Task: Find a flat in Granite City, United States, for 2 adults from 9th to 17th June, with a price range of ₹7000 to ₹12000, 1 bedroom, 2 beds, 1 bathroom, and English-speaking host.
Action: Mouse pressed left at (509, 128)
Screenshot: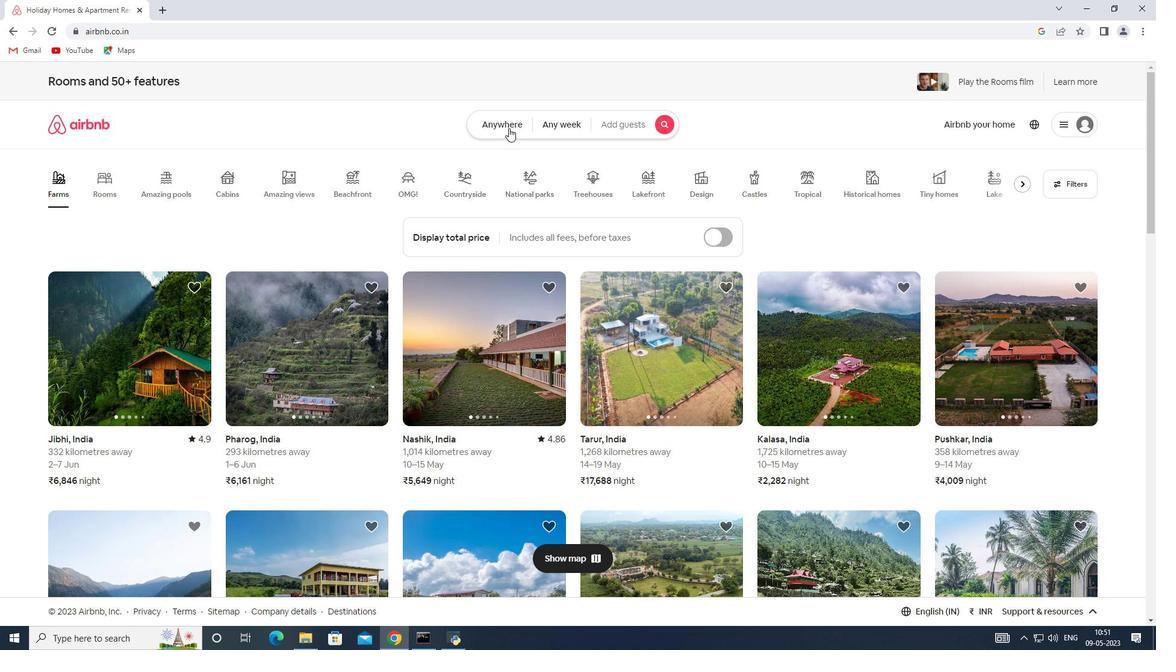 
Action: Mouse moved to (403, 164)
Screenshot: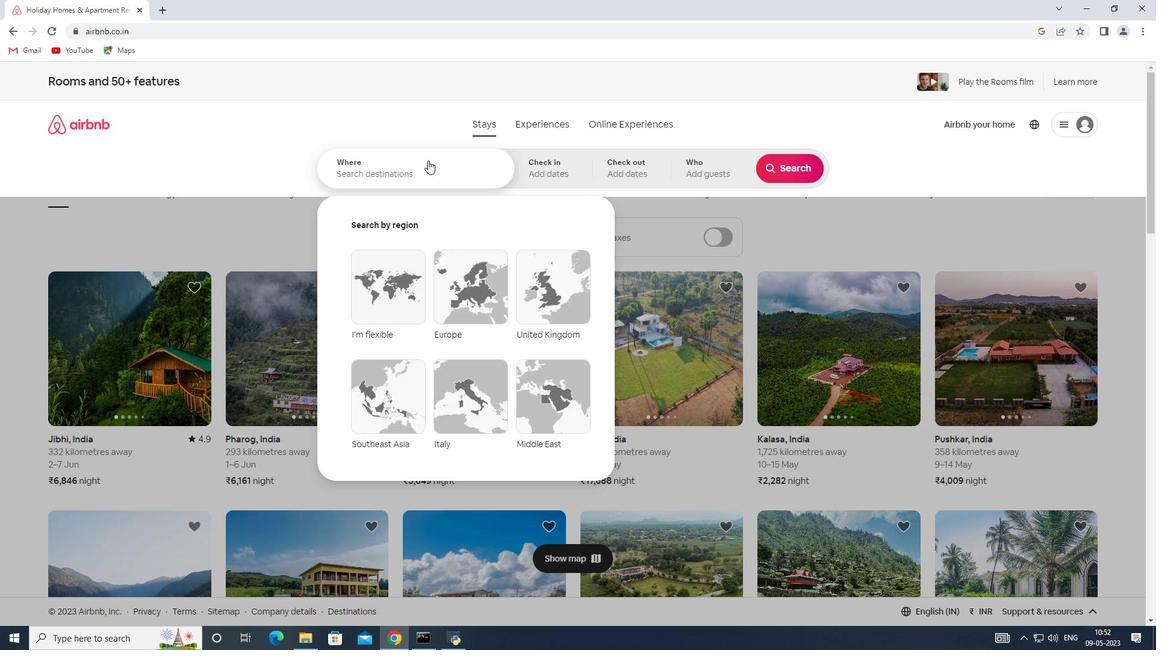 
Action: Mouse pressed left at (403, 164)
Screenshot: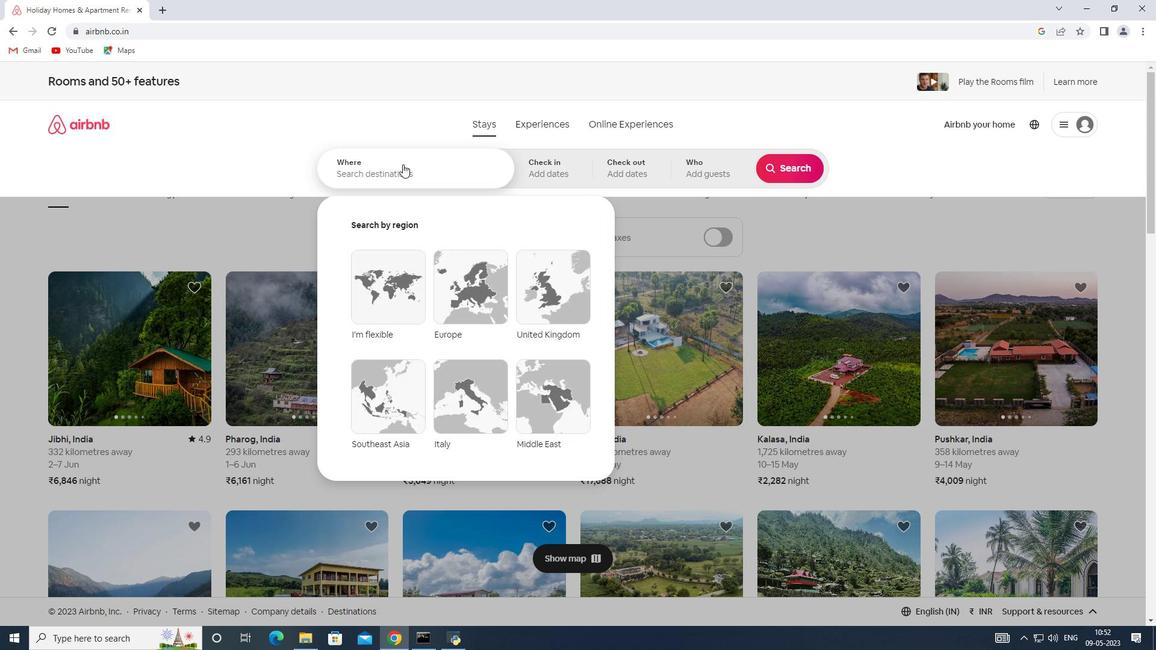 
Action: Key pressed <Key.shift><Key.shift><Key.shift>Granite<Key.space><Key.shift>City,<Key.shift>United<Key.space><Key.shift>States
Screenshot: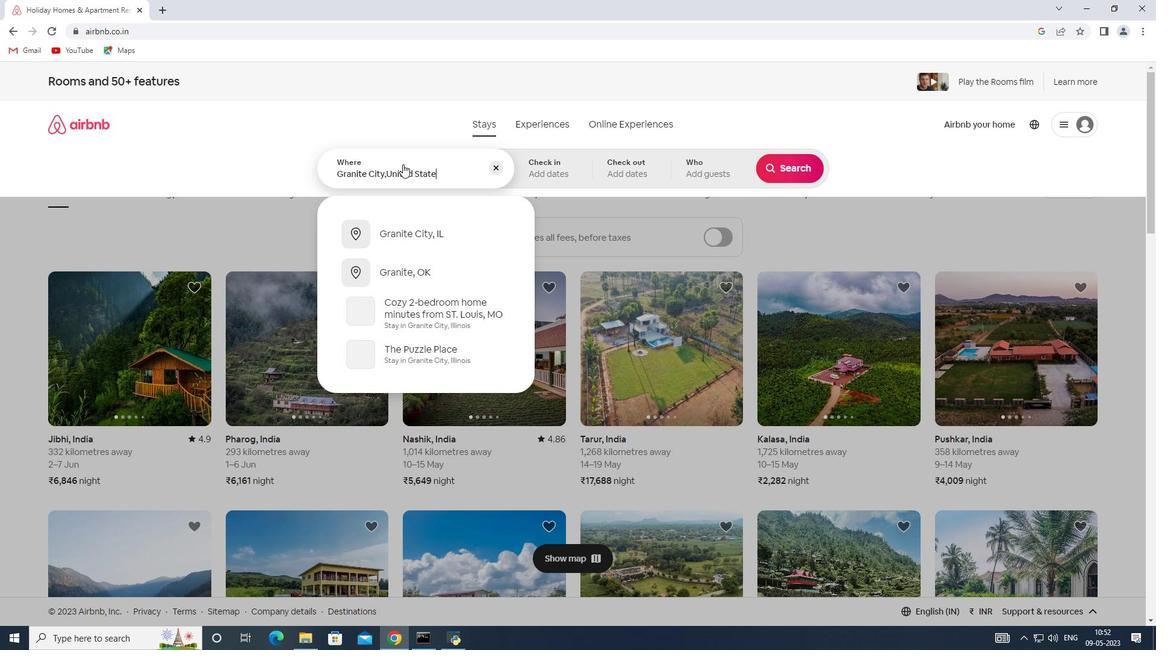 
Action: Mouse moved to (550, 166)
Screenshot: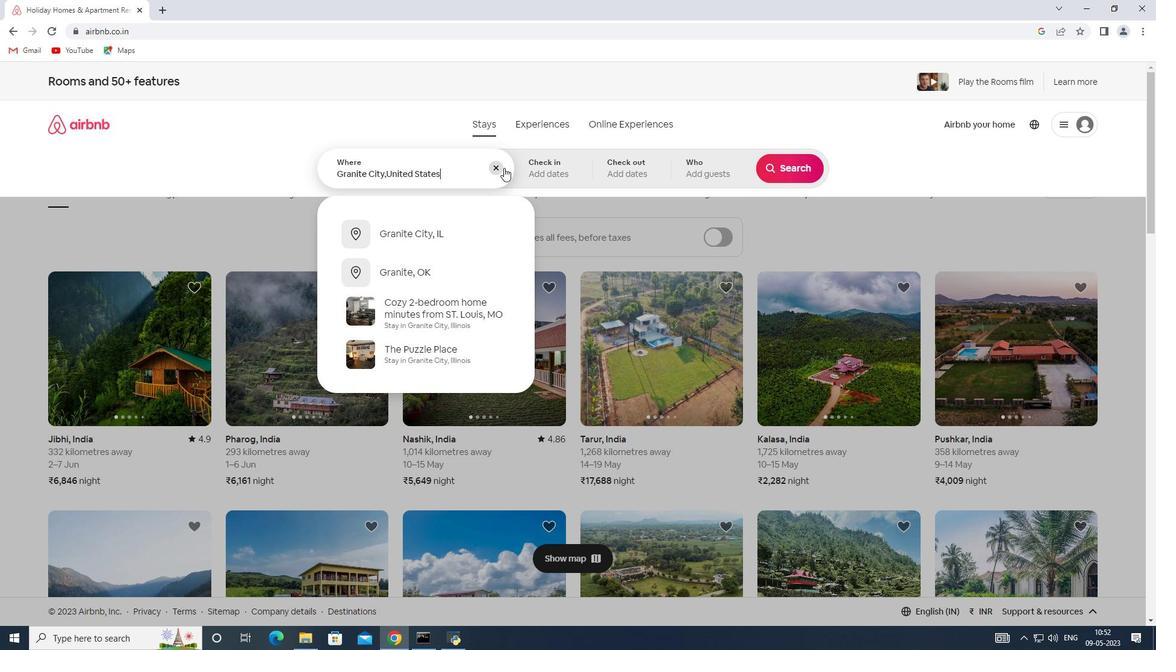 
Action: Mouse pressed left at (550, 166)
Screenshot: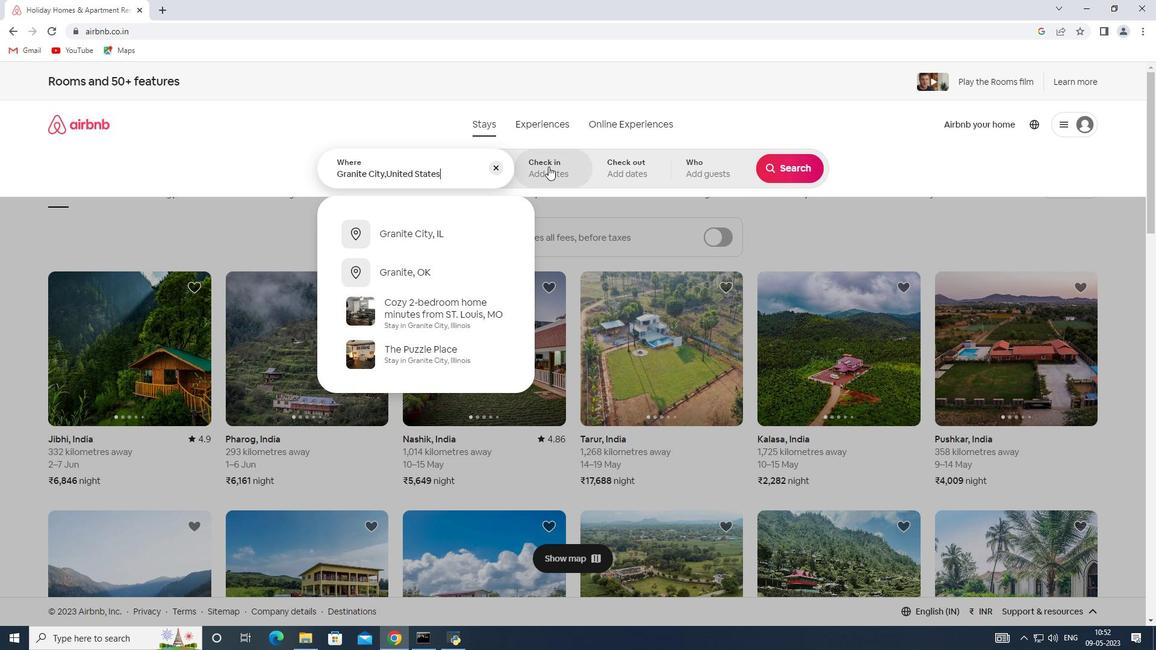 
Action: Mouse moved to (750, 345)
Screenshot: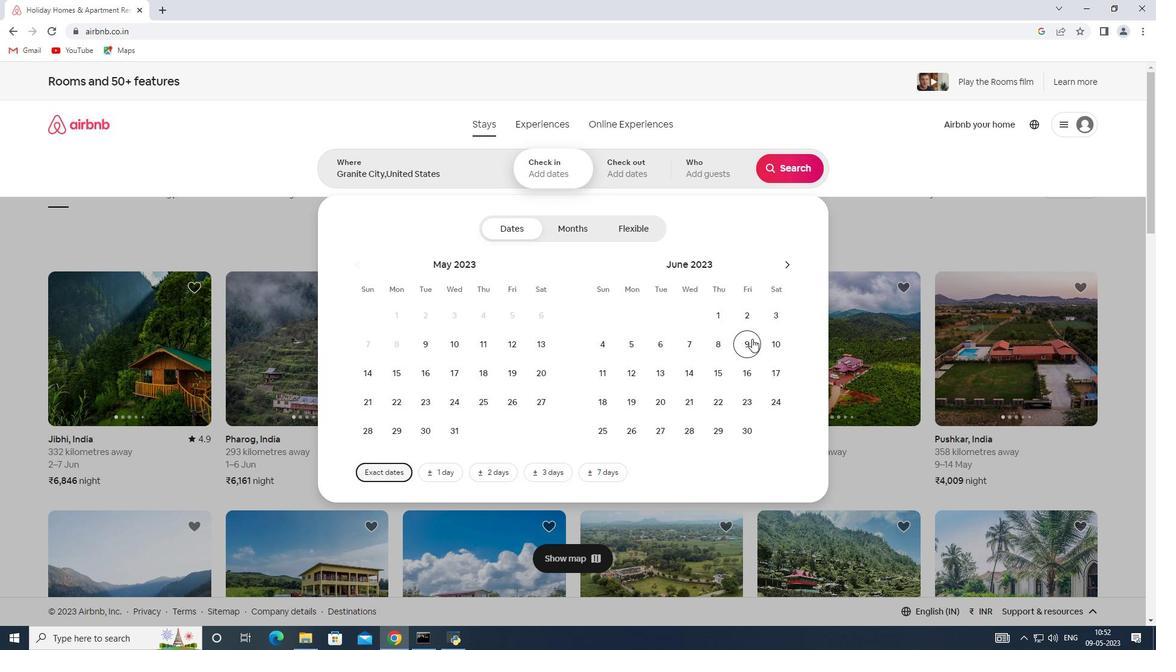 
Action: Mouse pressed left at (750, 345)
Screenshot: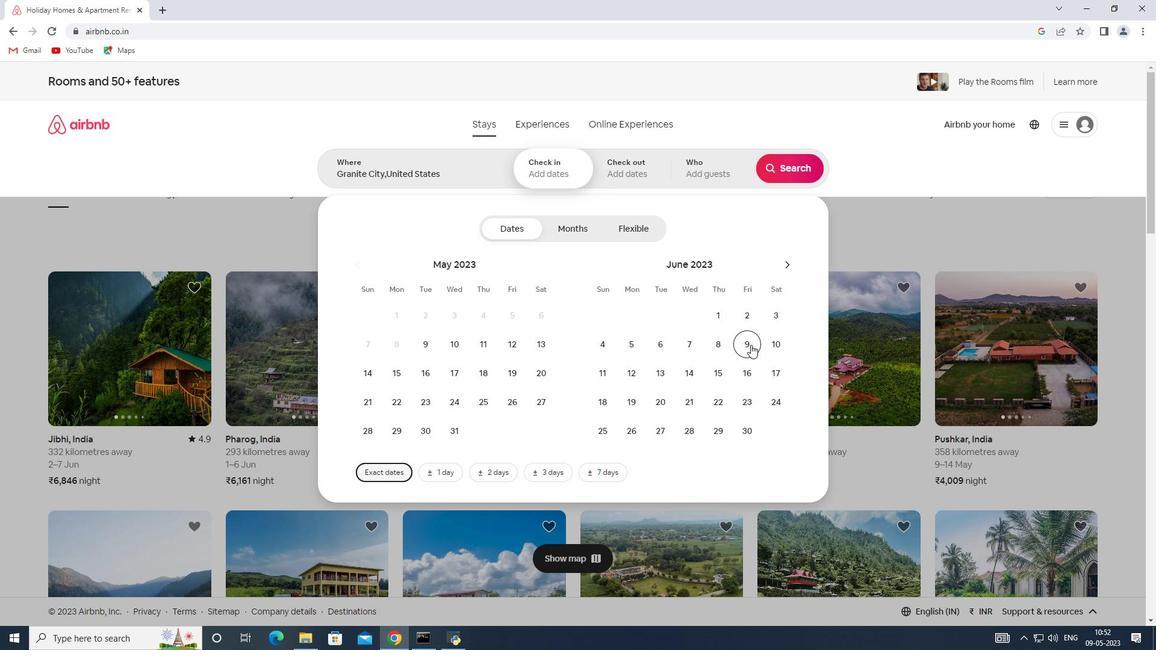 
Action: Mouse moved to (773, 366)
Screenshot: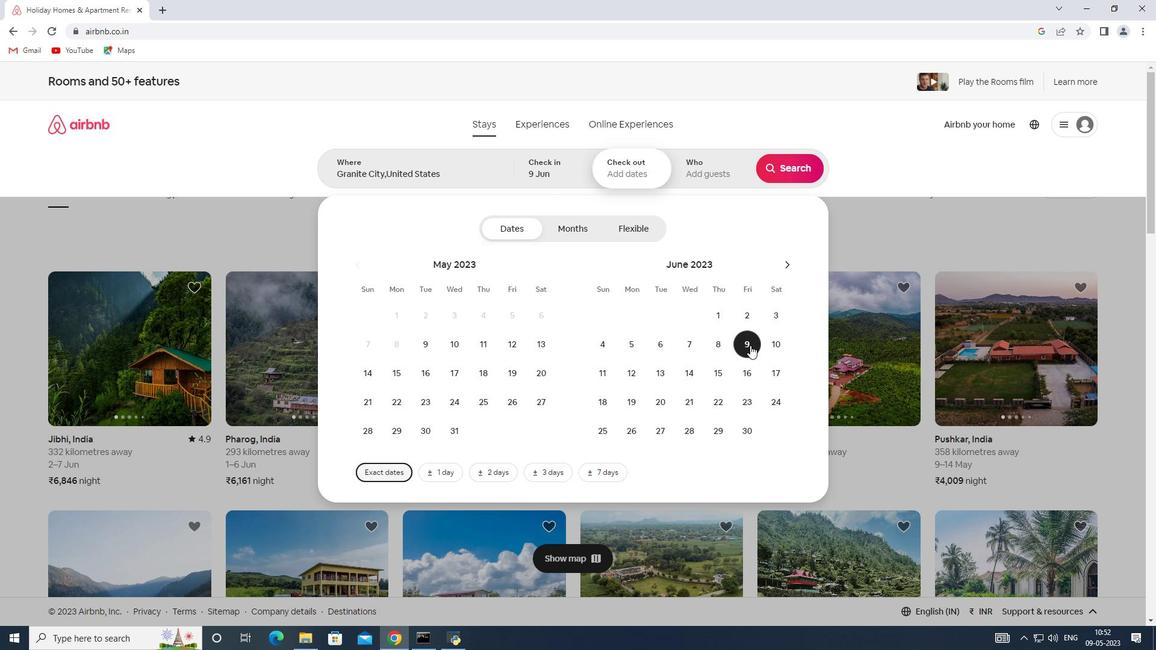 
Action: Mouse pressed left at (773, 366)
Screenshot: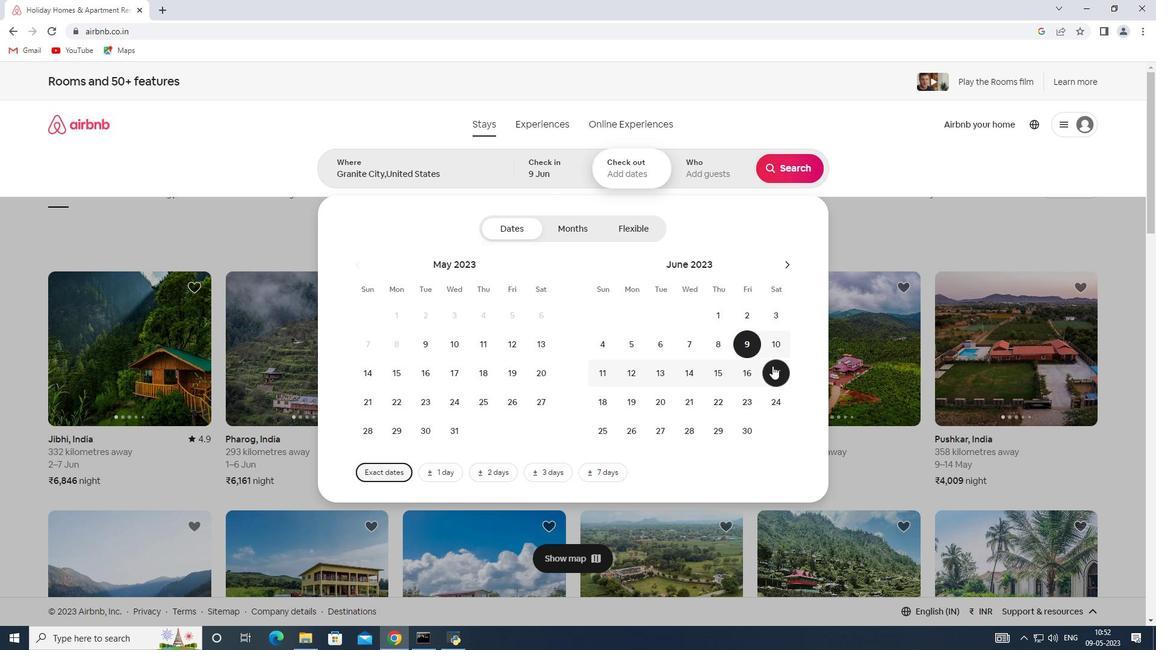 
Action: Mouse moved to (719, 176)
Screenshot: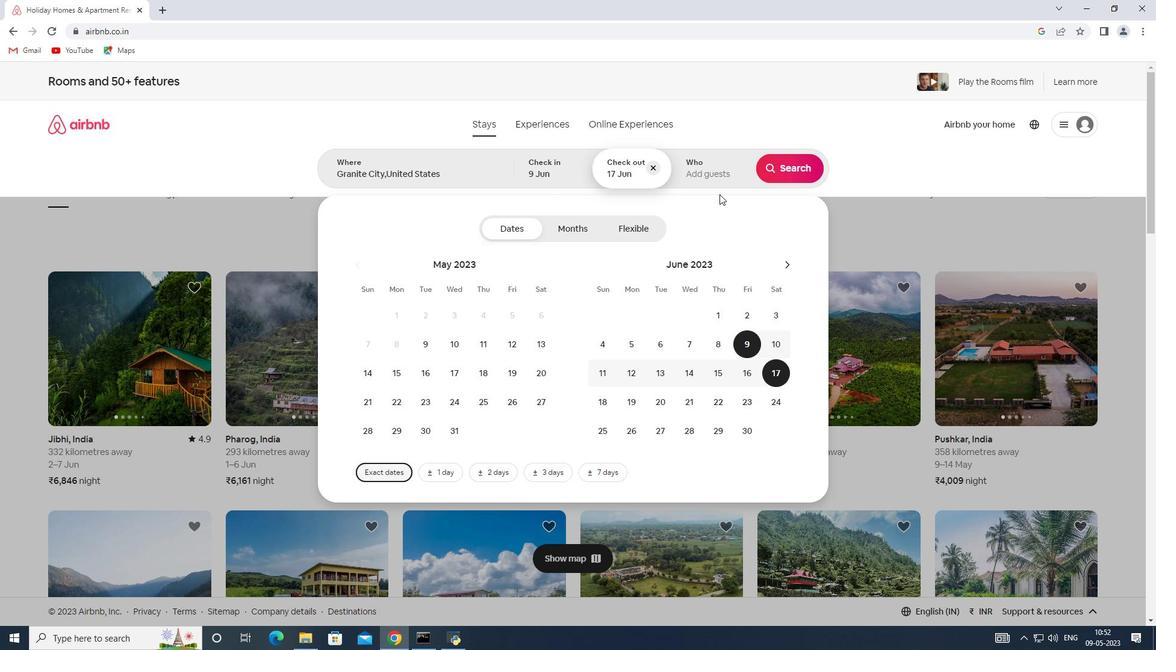
Action: Mouse pressed left at (719, 176)
Screenshot: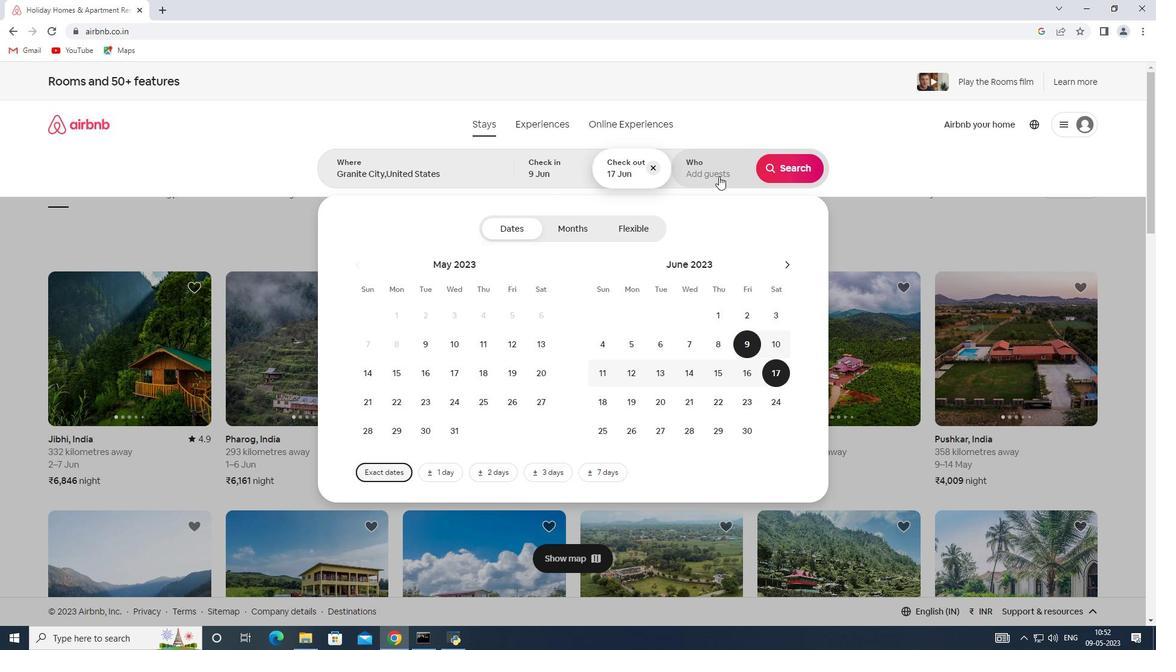 
Action: Mouse moved to (791, 229)
Screenshot: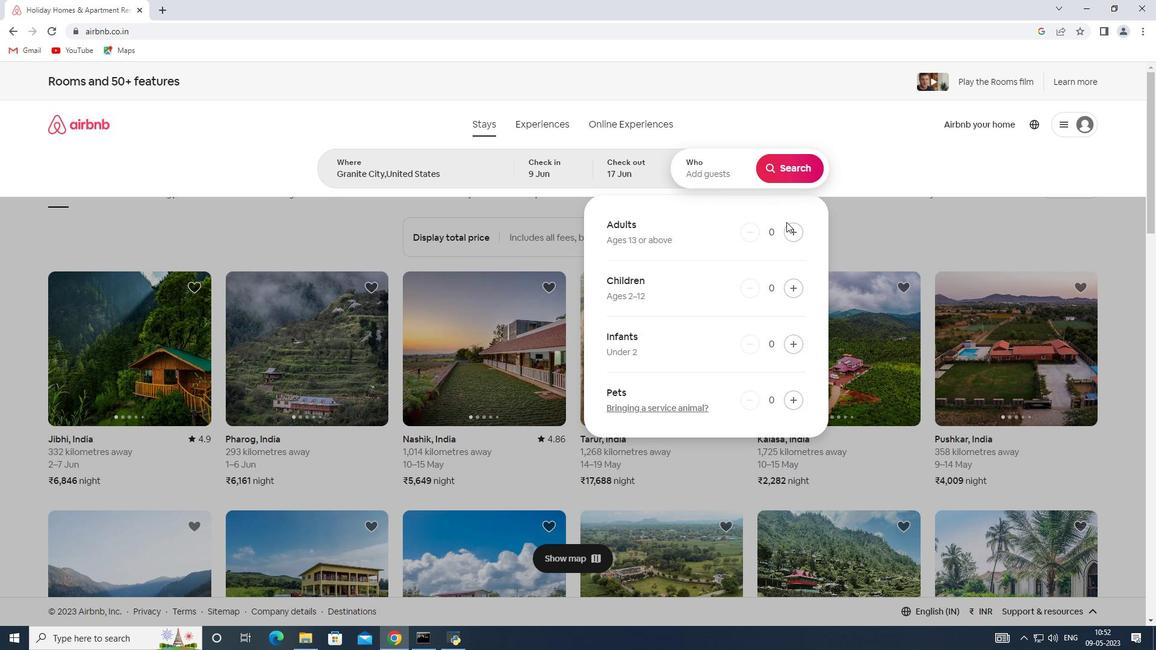
Action: Mouse pressed left at (791, 229)
Screenshot: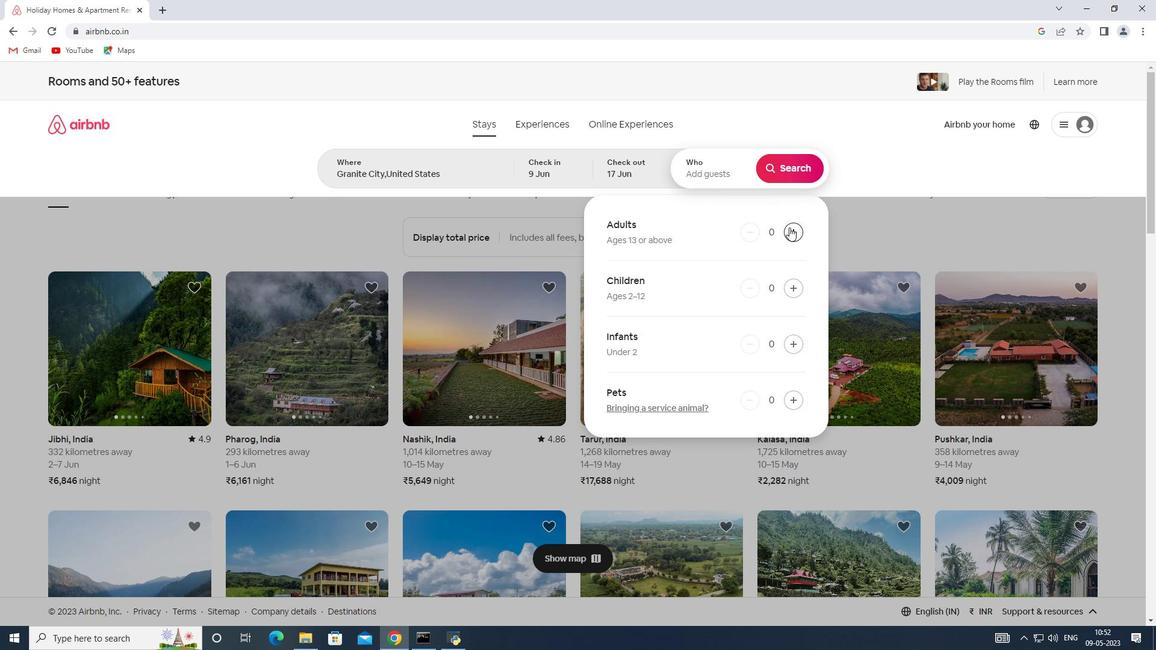 
Action: Mouse pressed left at (791, 229)
Screenshot: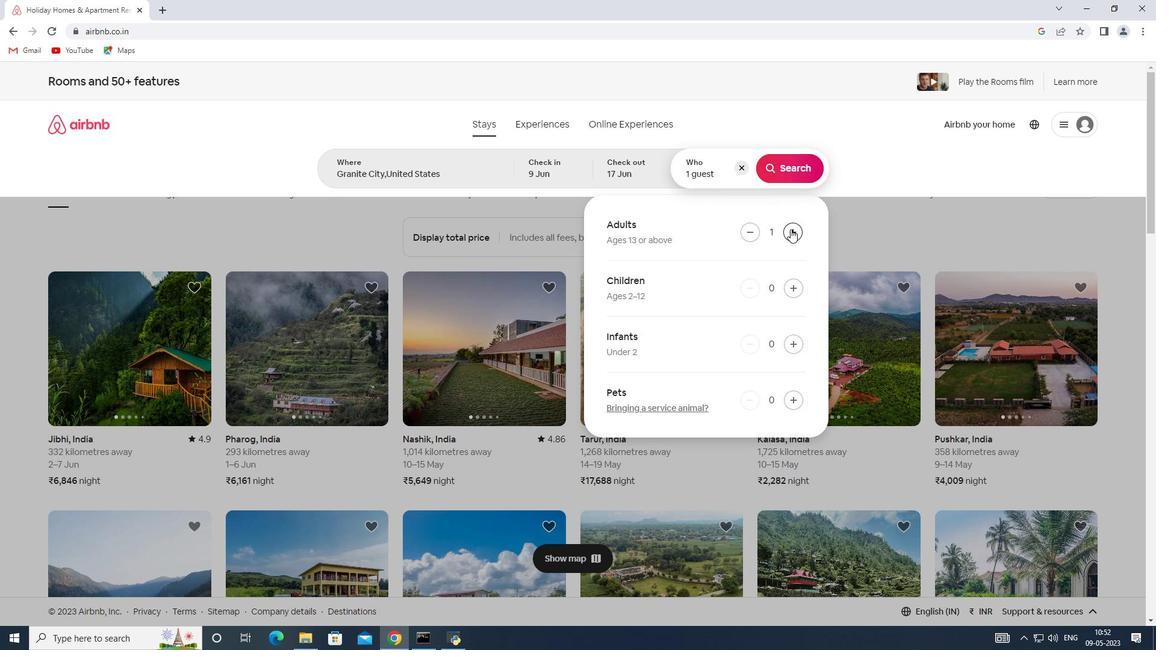 
Action: Mouse moved to (797, 174)
Screenshot: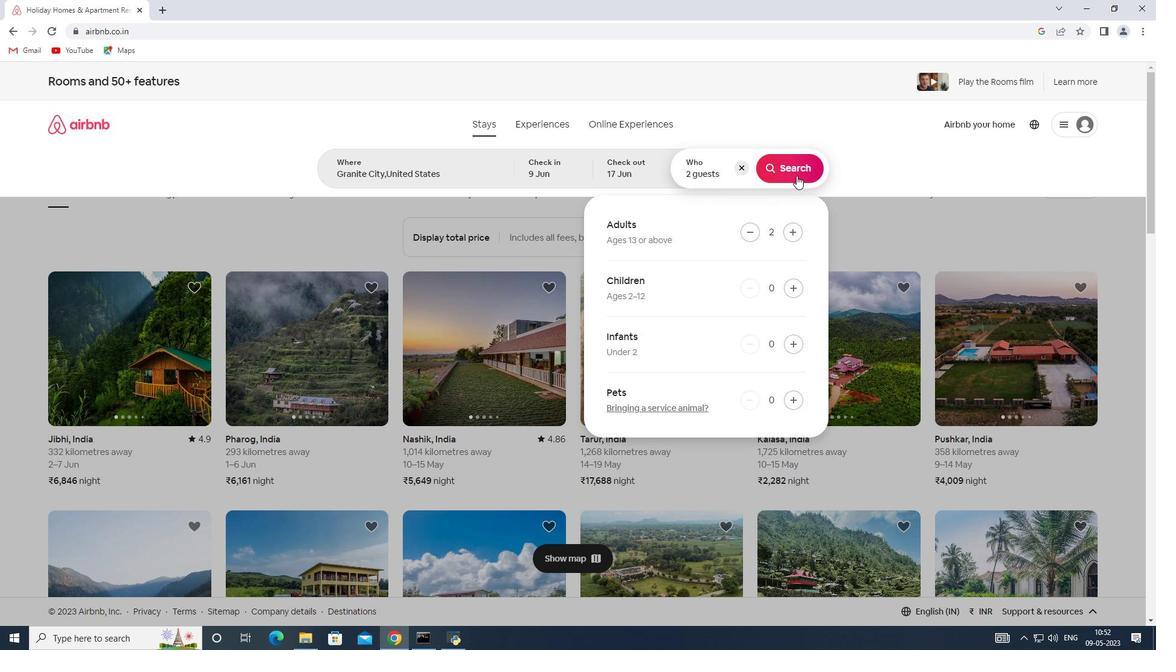 
Action: Mouse pressed left at (797, 174)
Screenshot: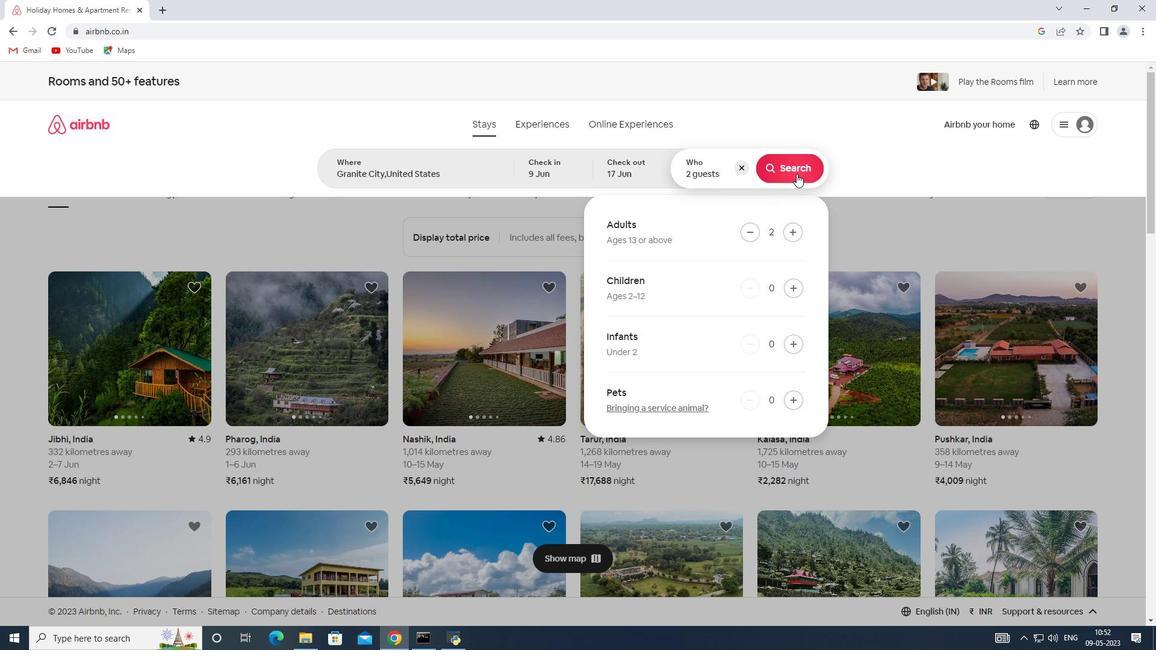 
Action: Mouse moved to (1092, 134)
Screenshot: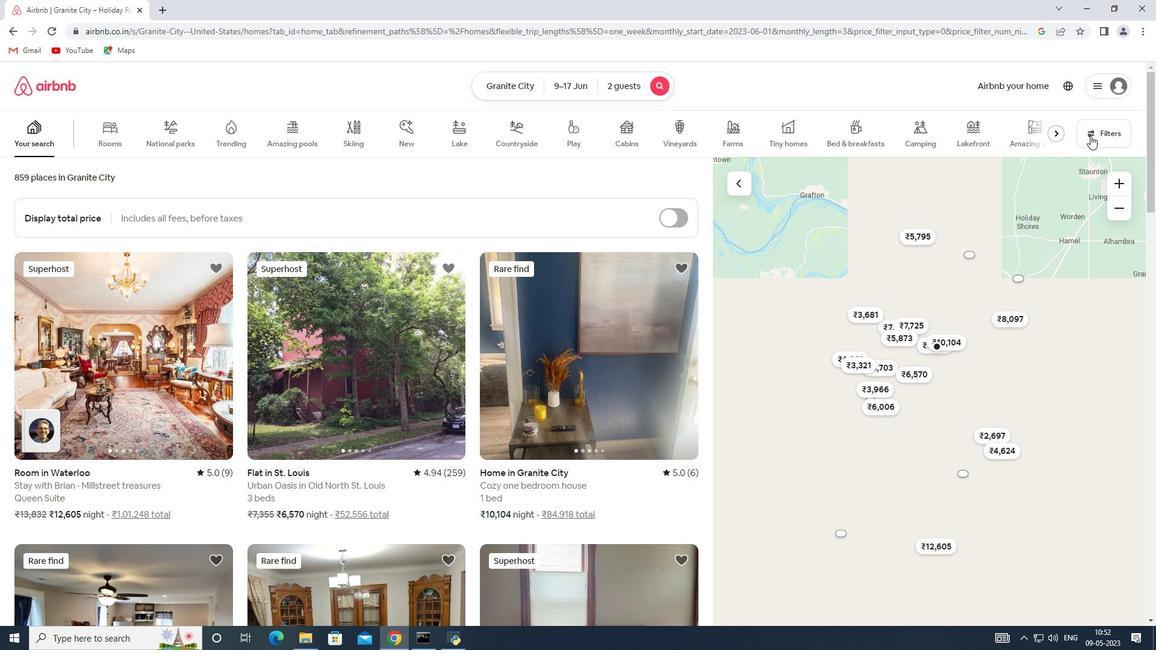 
Action: Mouse pressed left at (1092, 134)
Screenshot: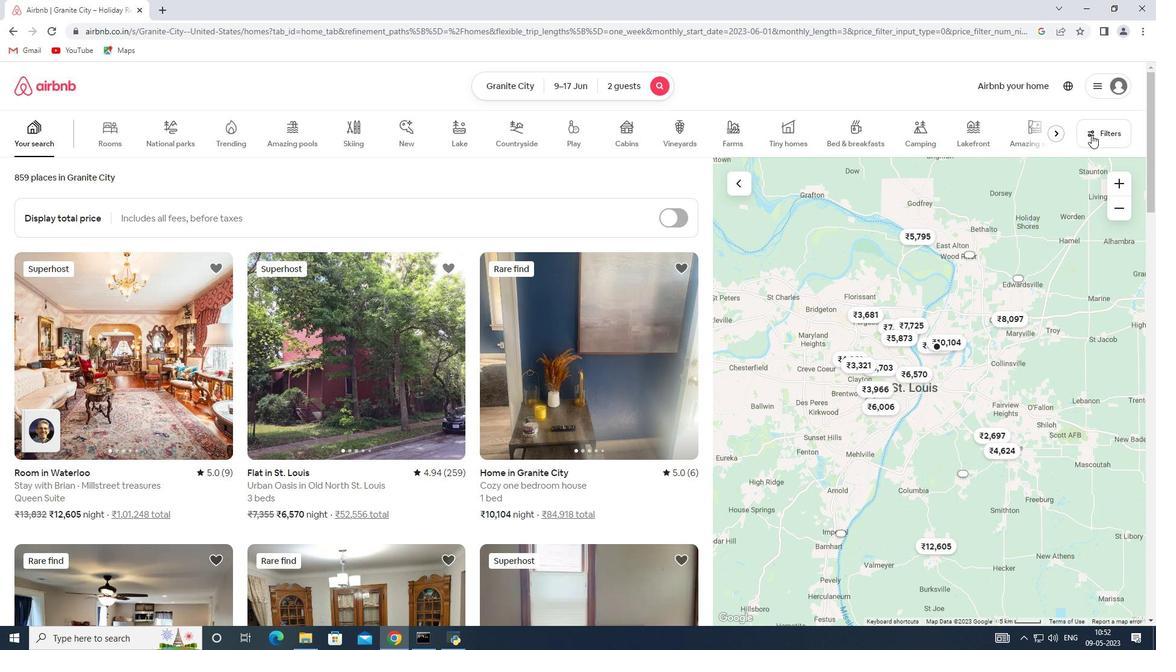 
Action: Mouse moved to (418, 428)
Screenshot: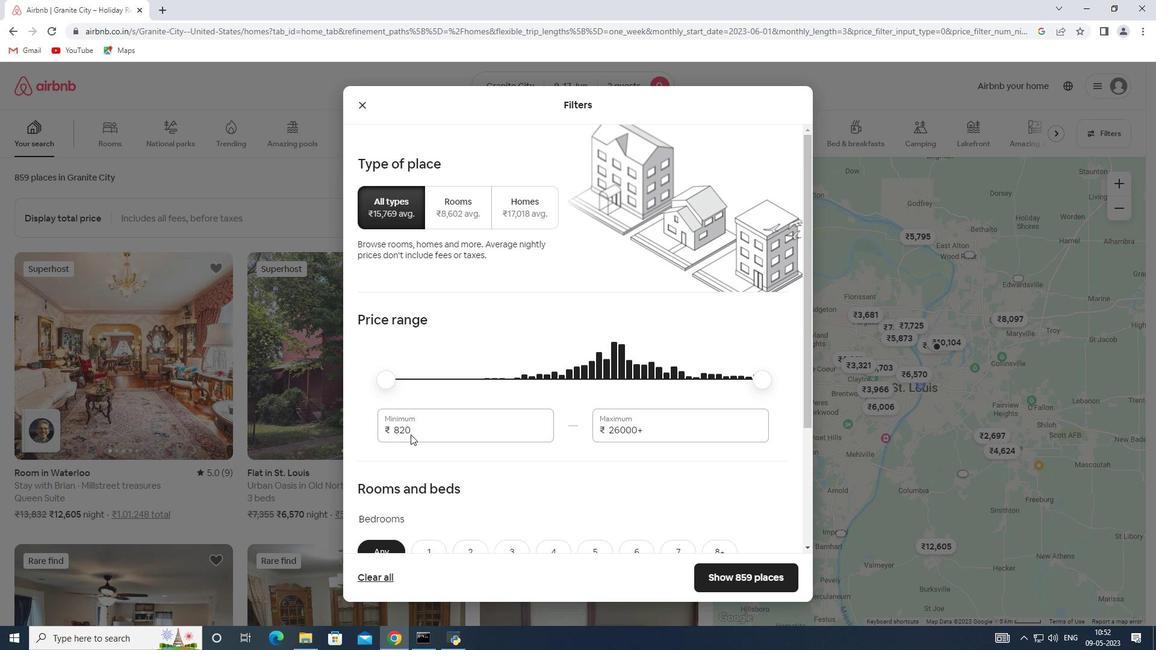 
Action: Mouse pressed left at (418, 428)
Screenshot: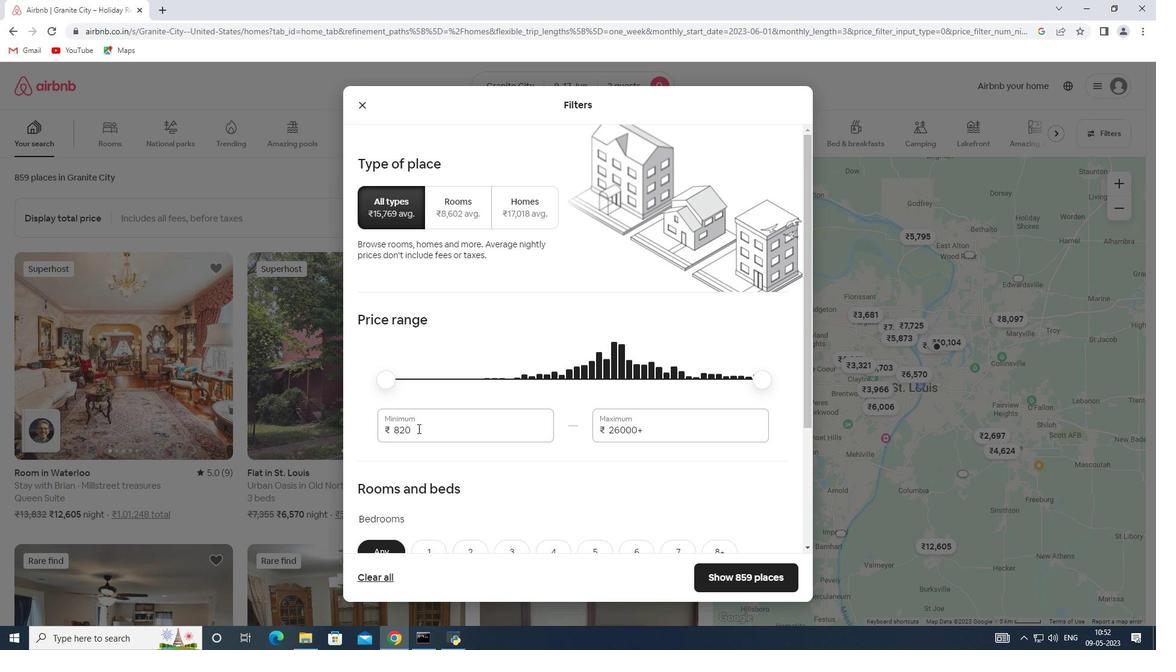 
Action: Mouse moved to (382, 430)
Screenshot: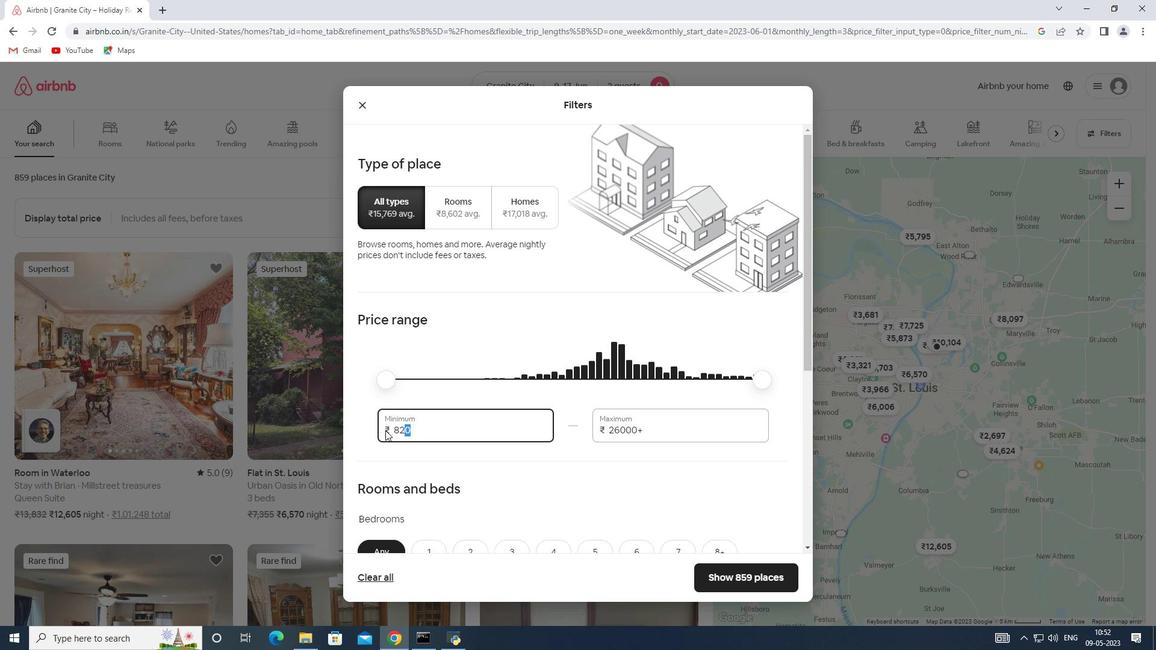 
Action: Key pressed 7000
Screenshot: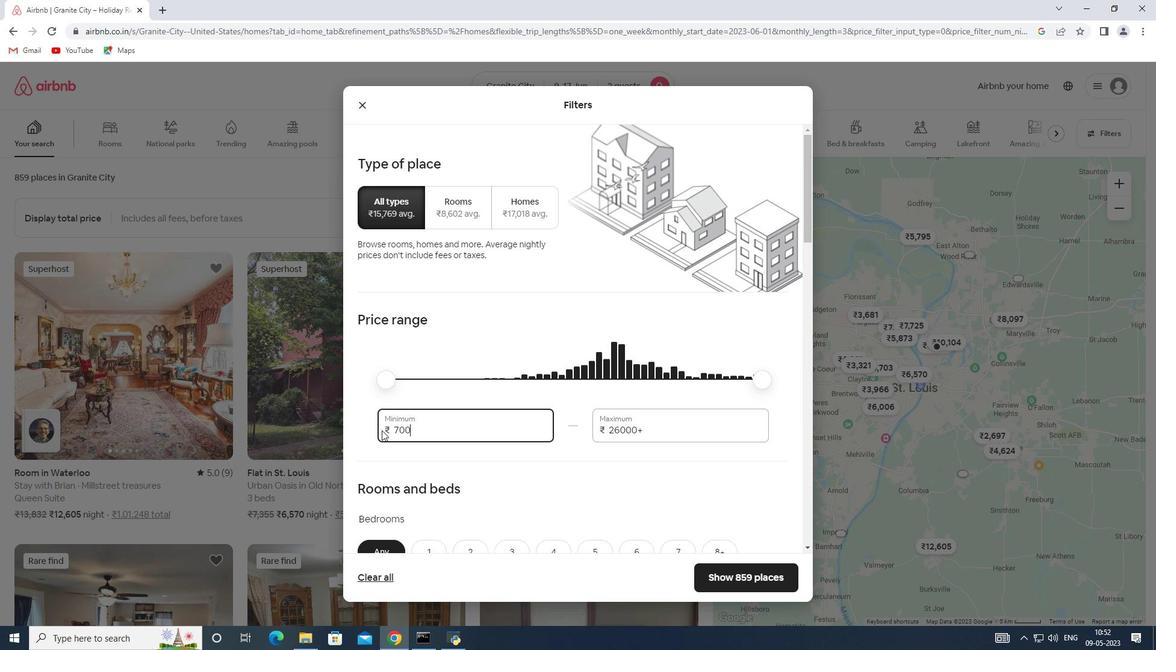 
Action: Mouse moved to (644, 433)
Screenshot: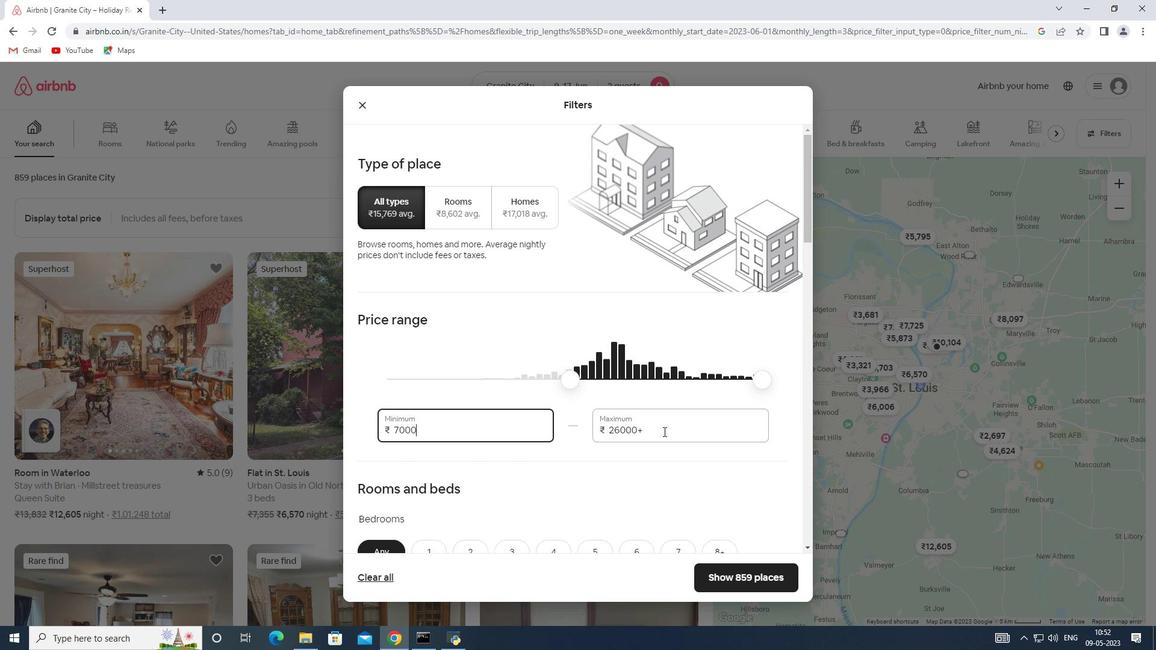 
Action: Mouse pressed left at (644, 433)
Screenshot: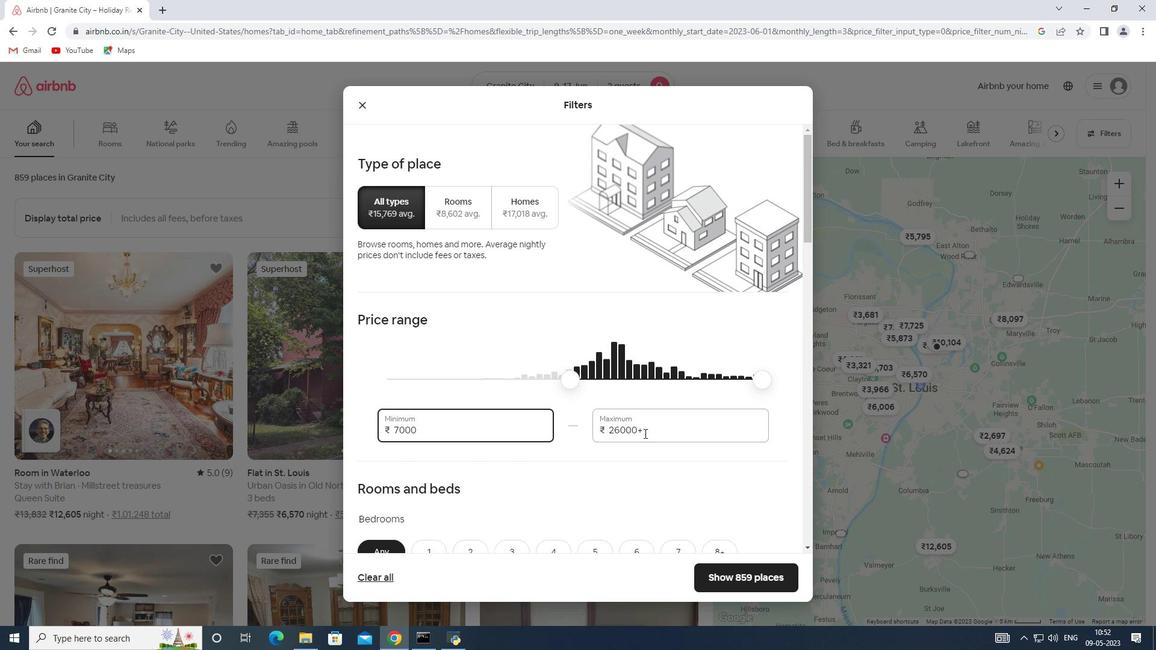 
Action: Mouse moved to (591, 435)
Screenshot: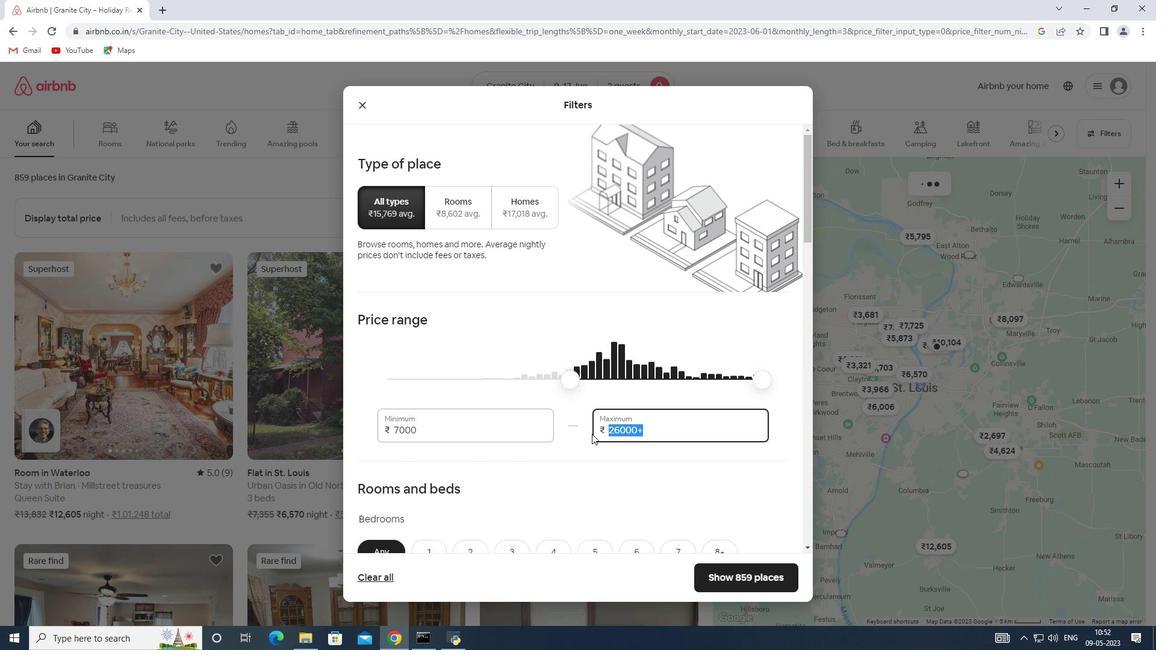 
Action: Key pressed 12000
Screenshot: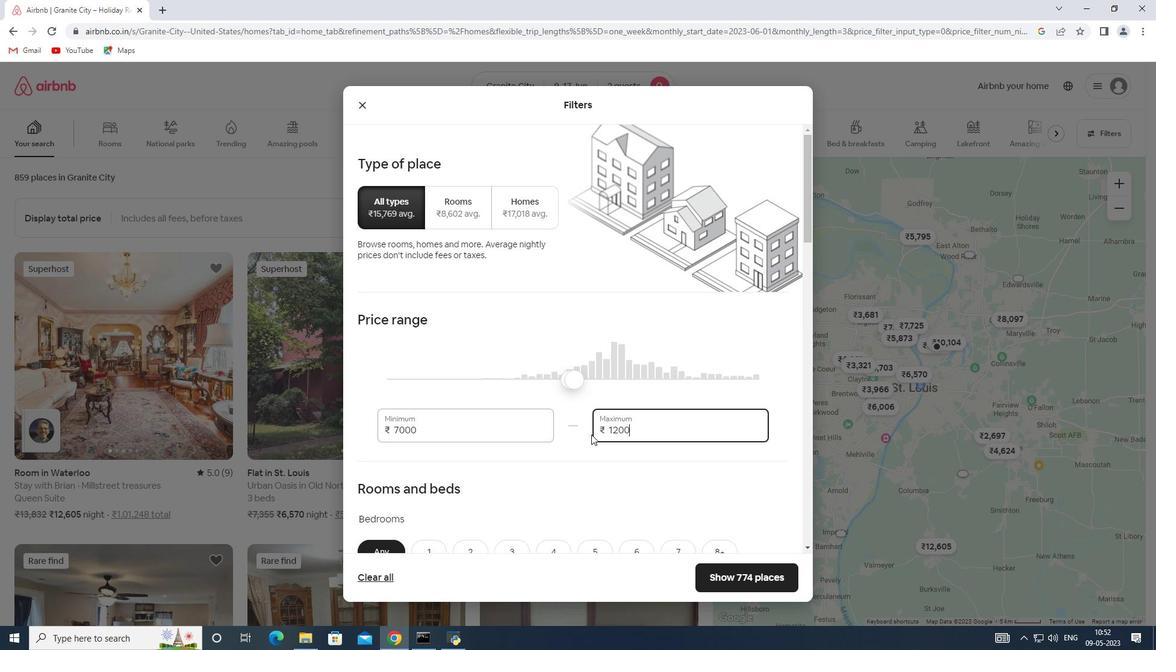 
Action: Mouse moved to (559, 422)
Screenshot: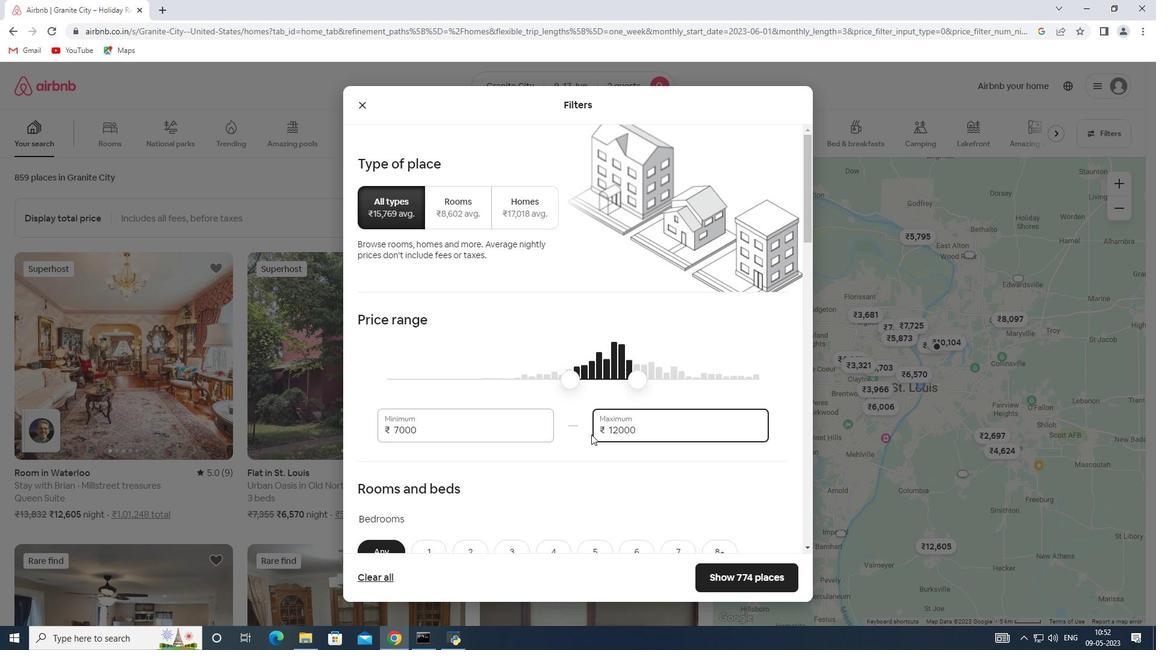 
Action: Mouse scrolled (559, 422) with delta (0, 0)
Screenshot: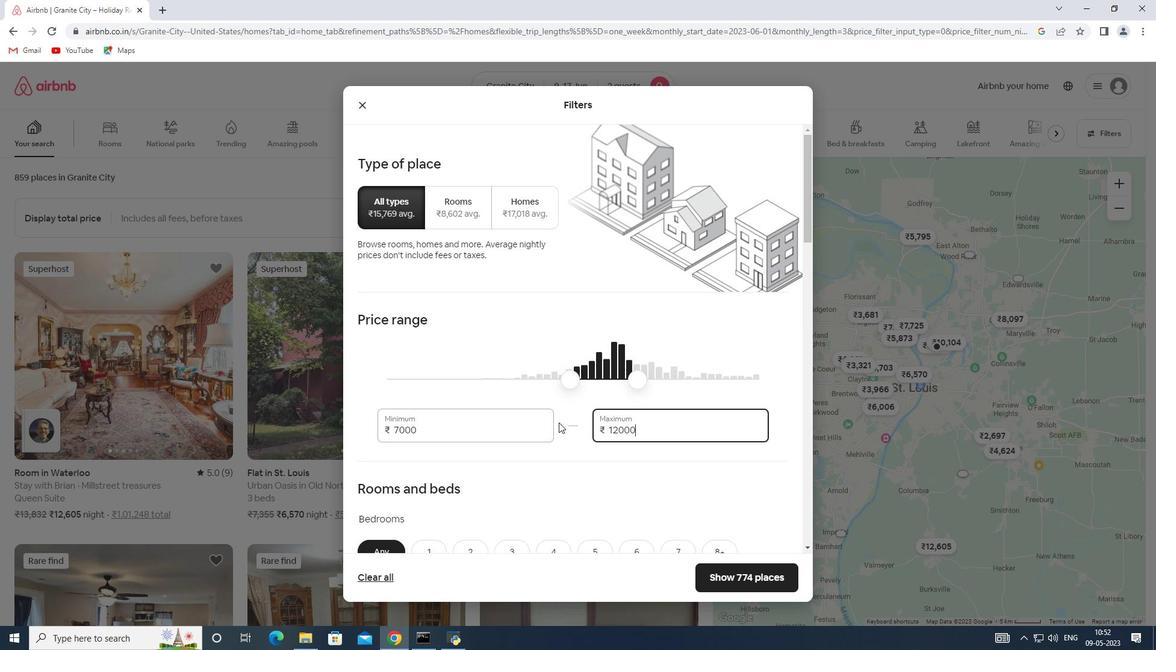 
Action: Mouse scrolled (559, 422) with delta (0, 0)
Screenshot: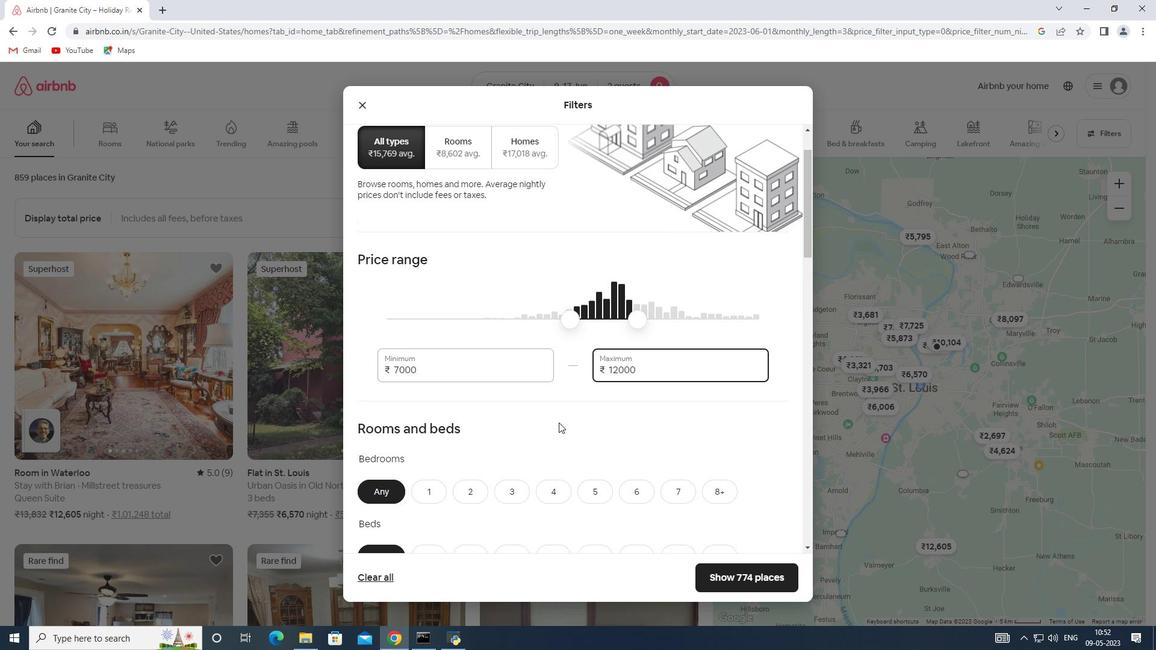 
Action: Mouse moved to (557, 422)
Screenshot: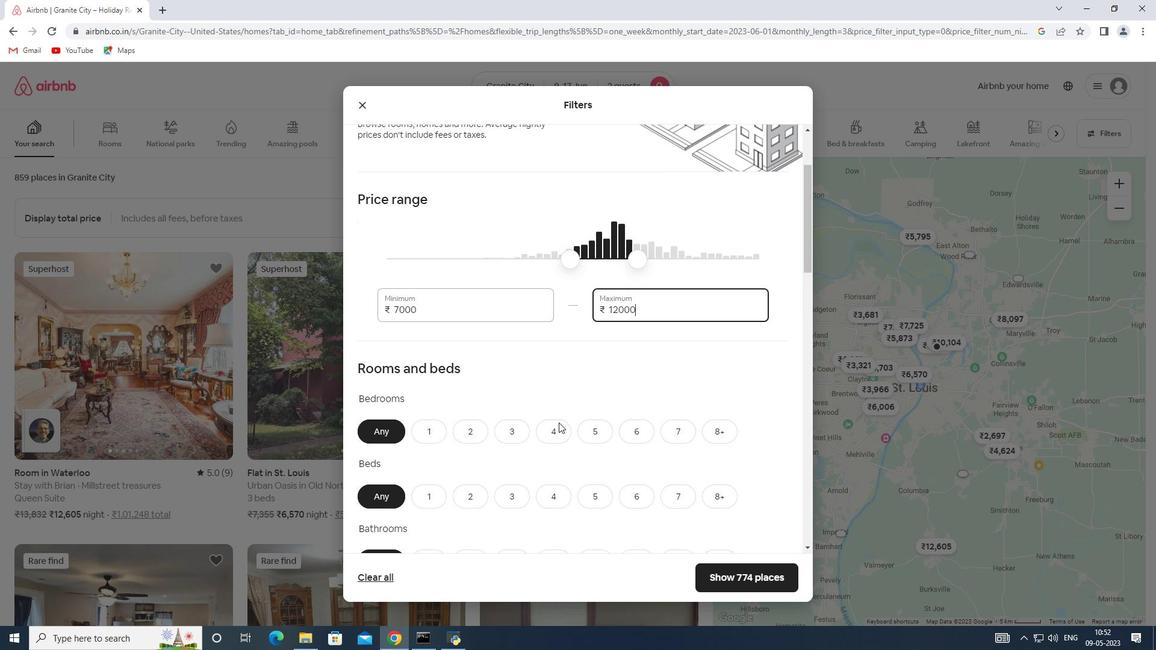 
Action: Mouse scrolled (557, 422) with delta (0, 0)
Screenshot: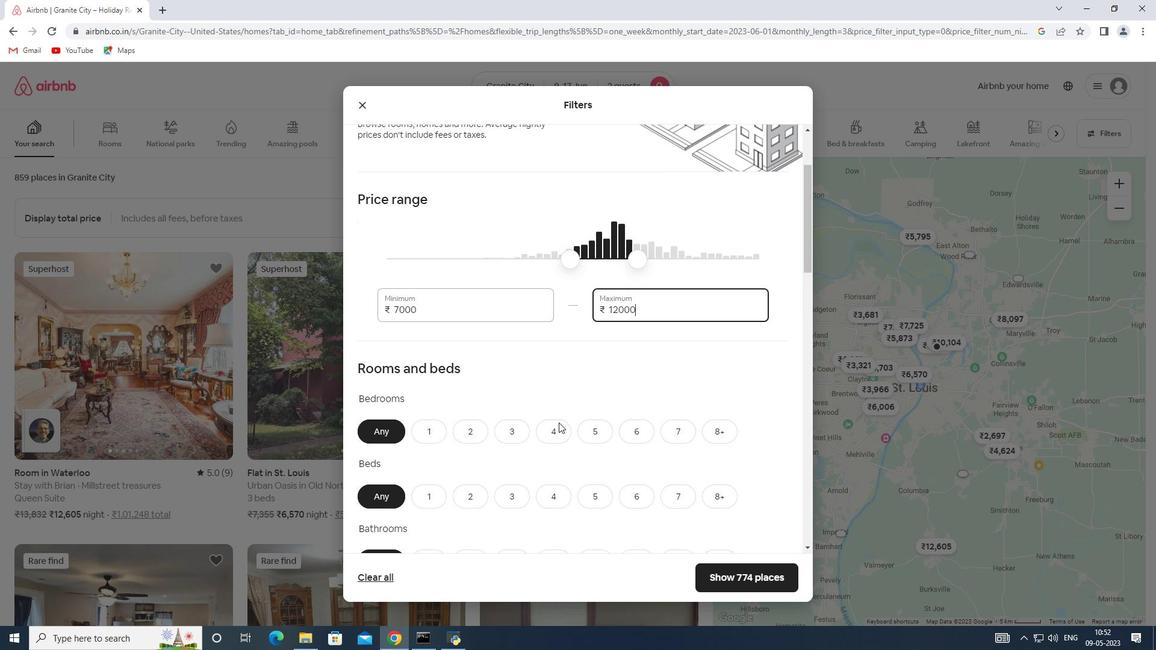 
Action: Mouse moved to (428, 365)
Screenshot: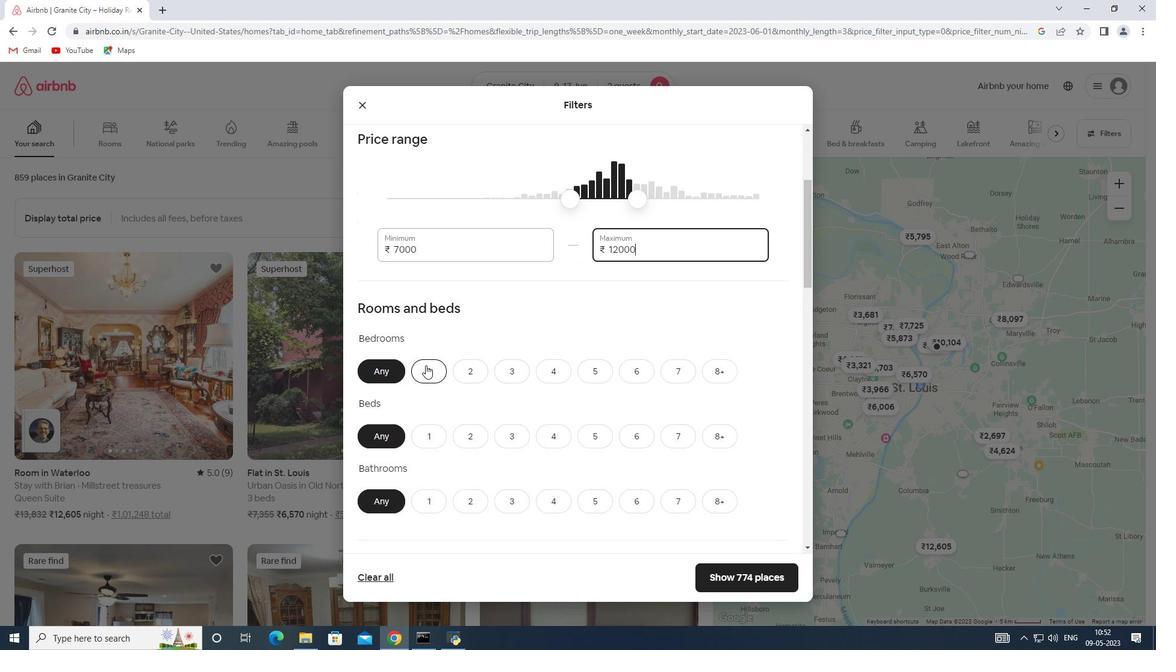 
Action: Mouse pressed left at (428, 365)
Screenshot: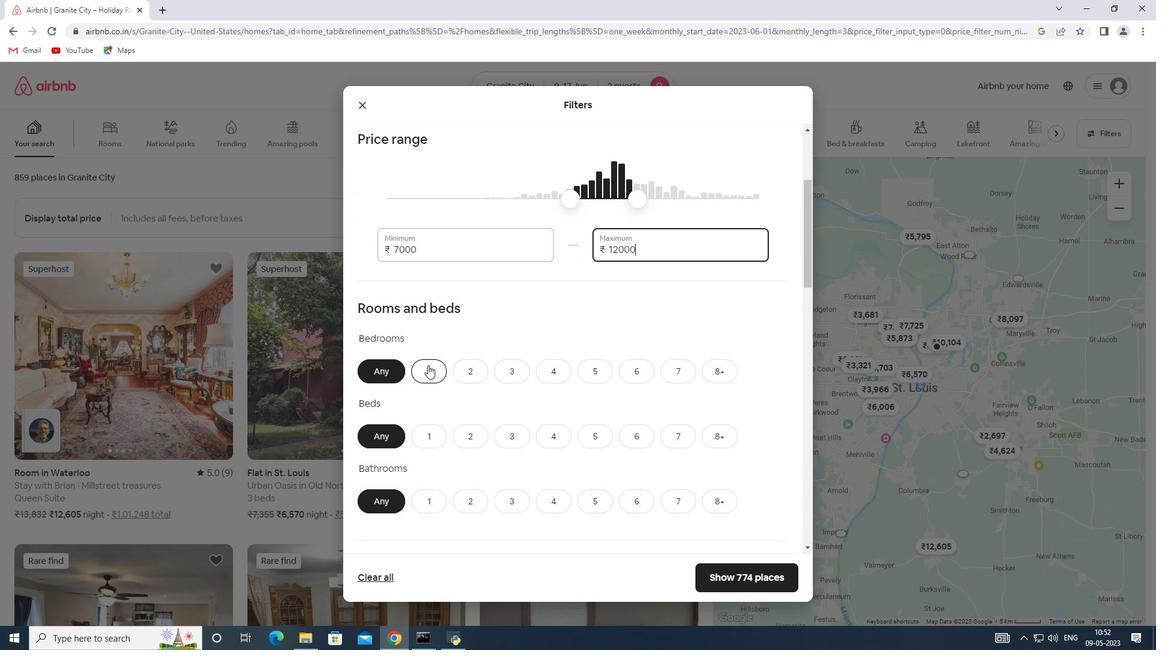 
Action: Mouse moved to (480, 430)
Screenshot: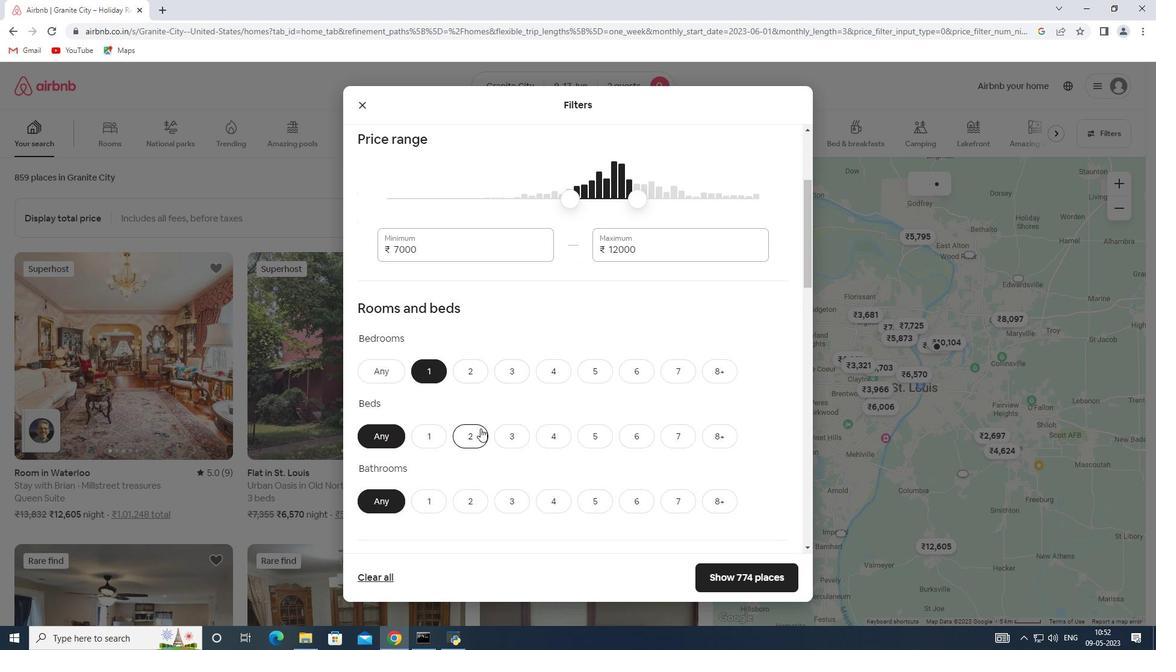
Action: Mouse pressed left at (480, 430)
Screenshot: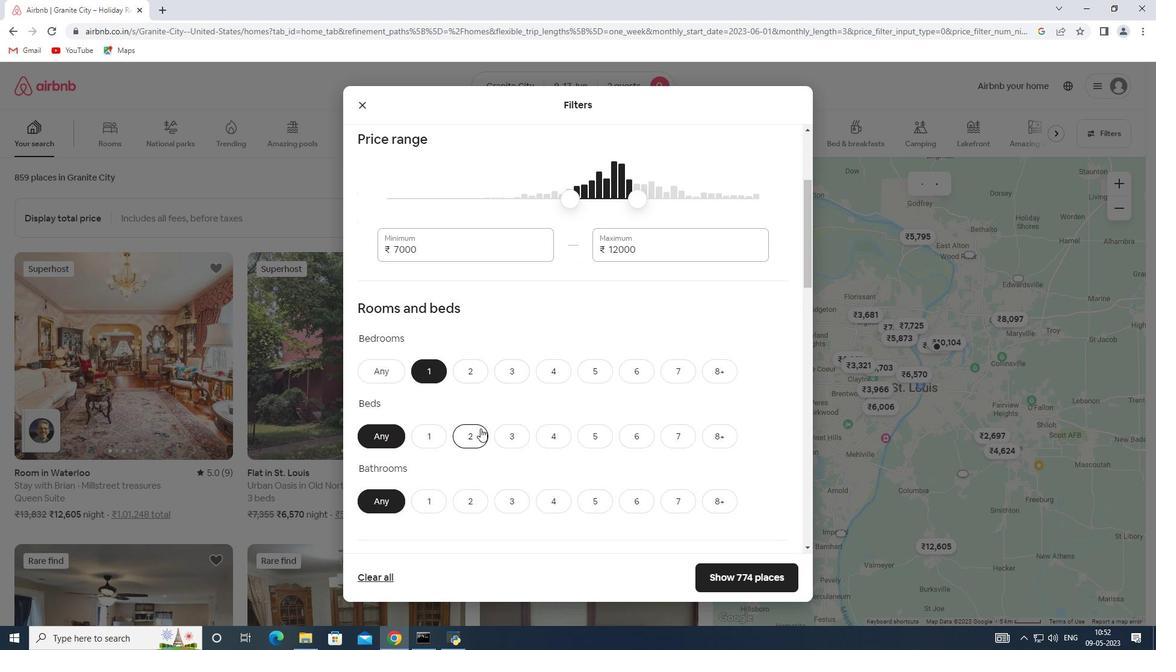 
Action: Mouse moved to (430, 500)
Screenshot: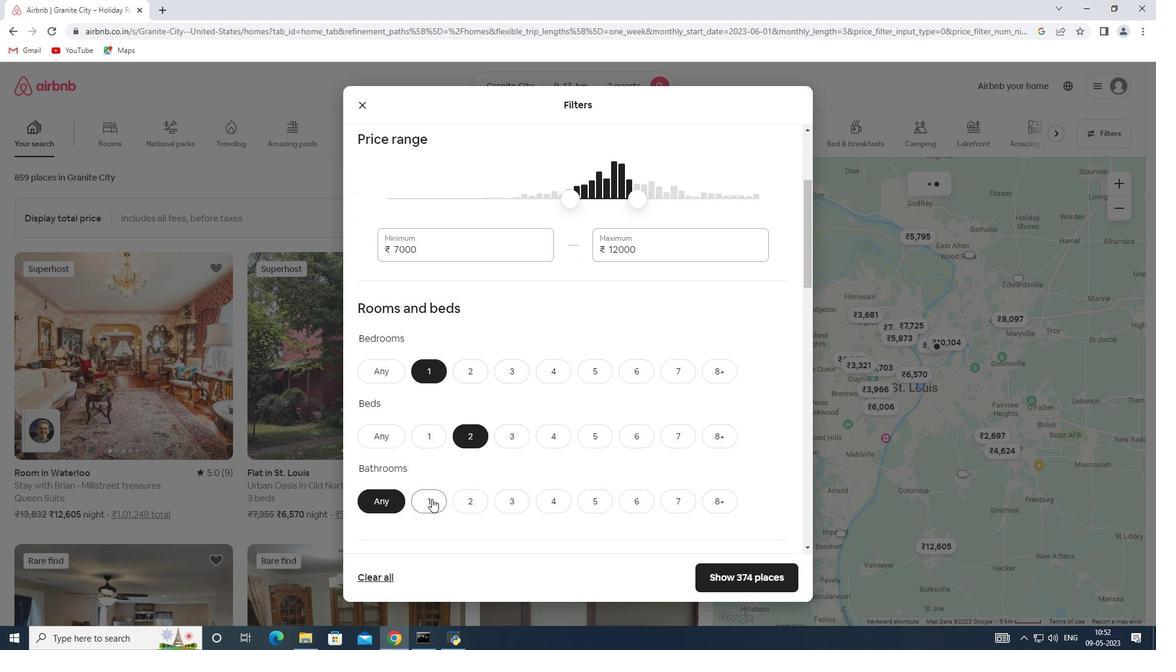 
Action: Mouse pressed left at (430, 500)
Screenshot: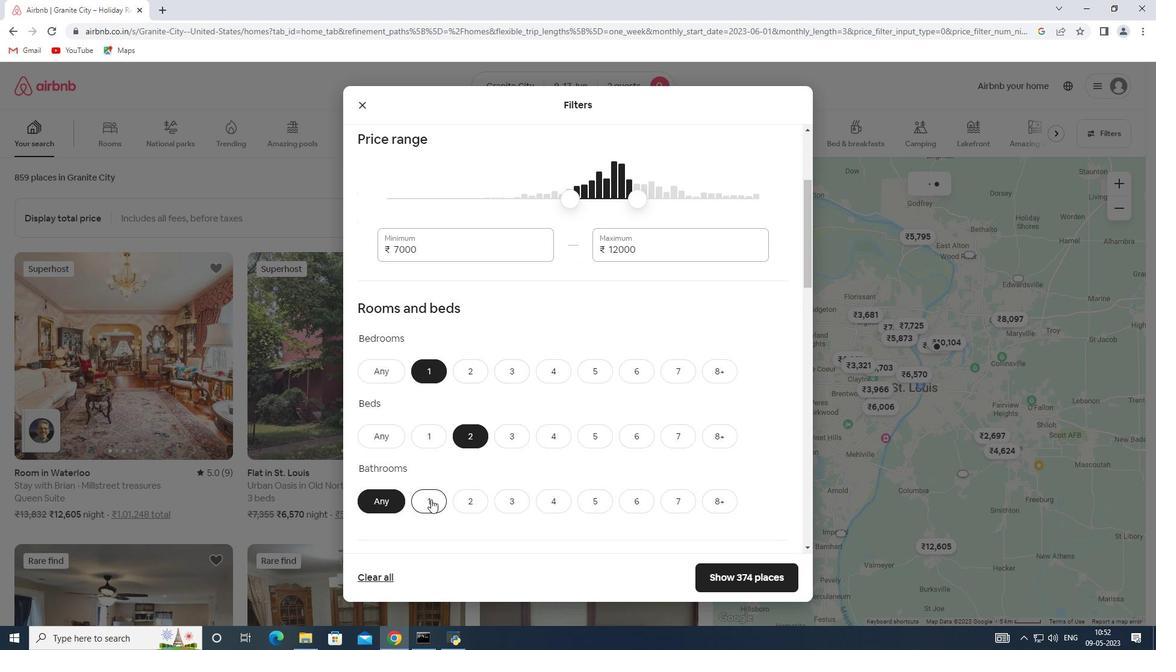 
Action: Mouse moved to (526, 401)
Screenshot: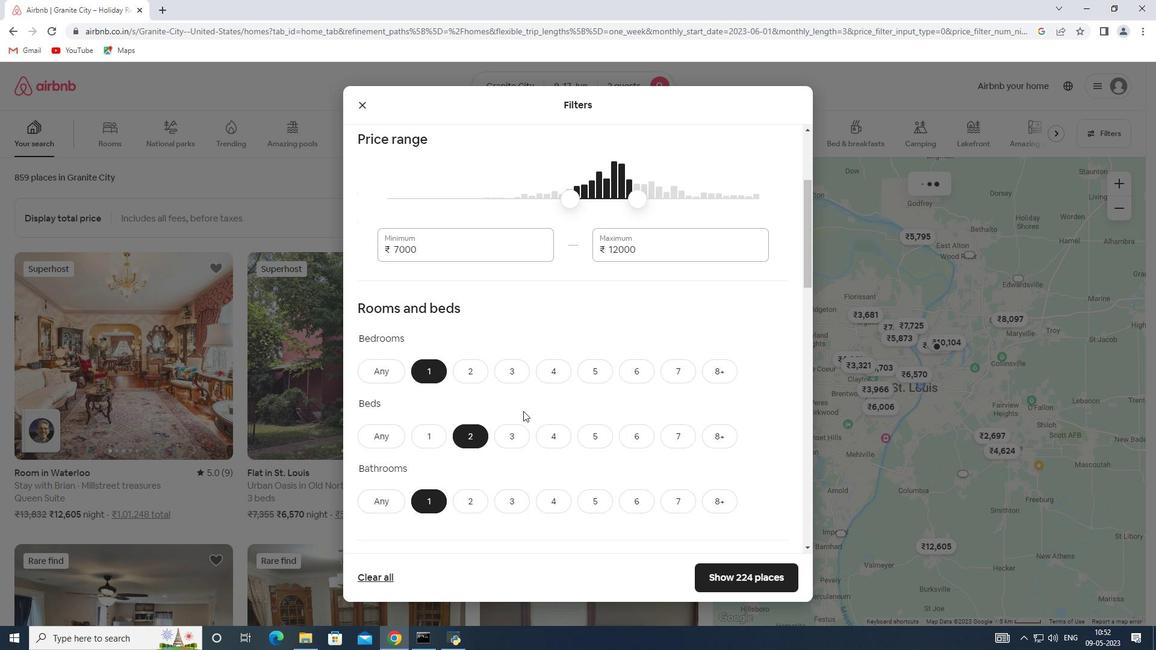 
Action: Mouse scrolled (526, 401) with delta (0, 0)
Screenshot: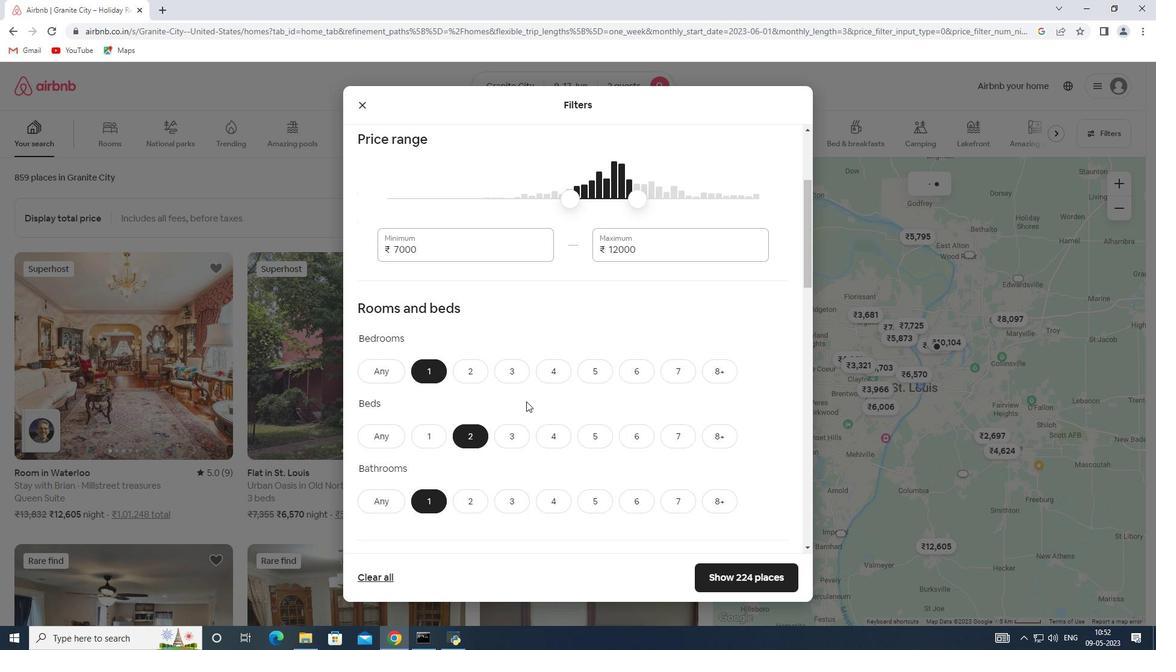
Action: Mouse scrolled (526, 401) with delta (0, 0)
Screenshot: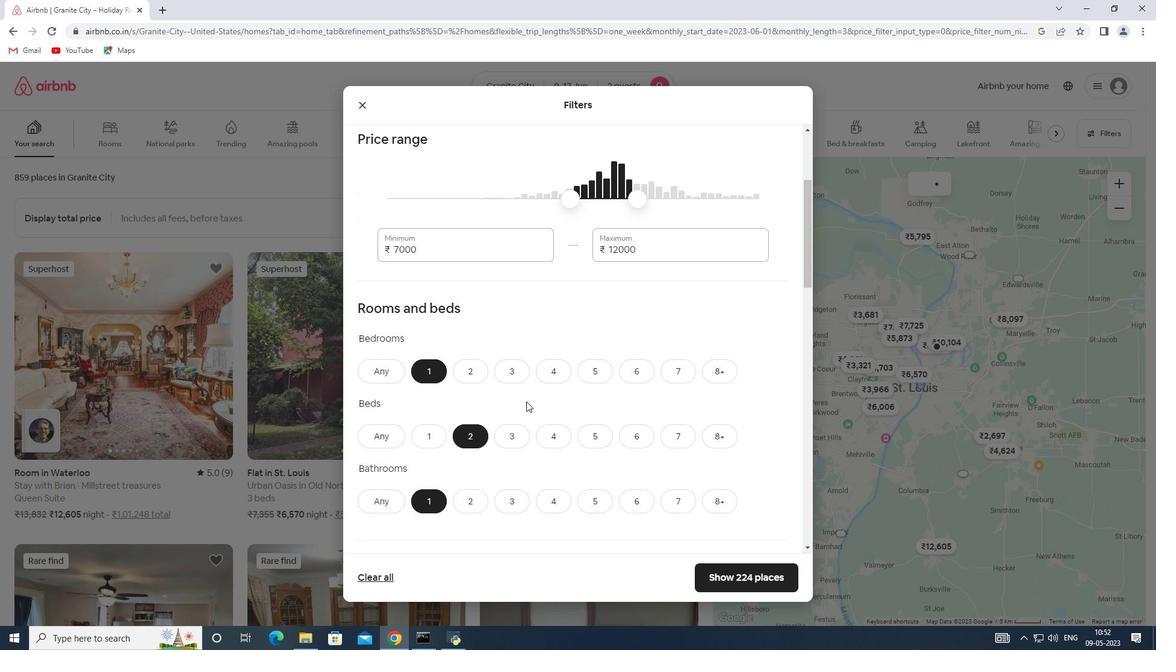 
Action: Mouse scrolled (526, 401) with delta (0, 0)
Screenshot: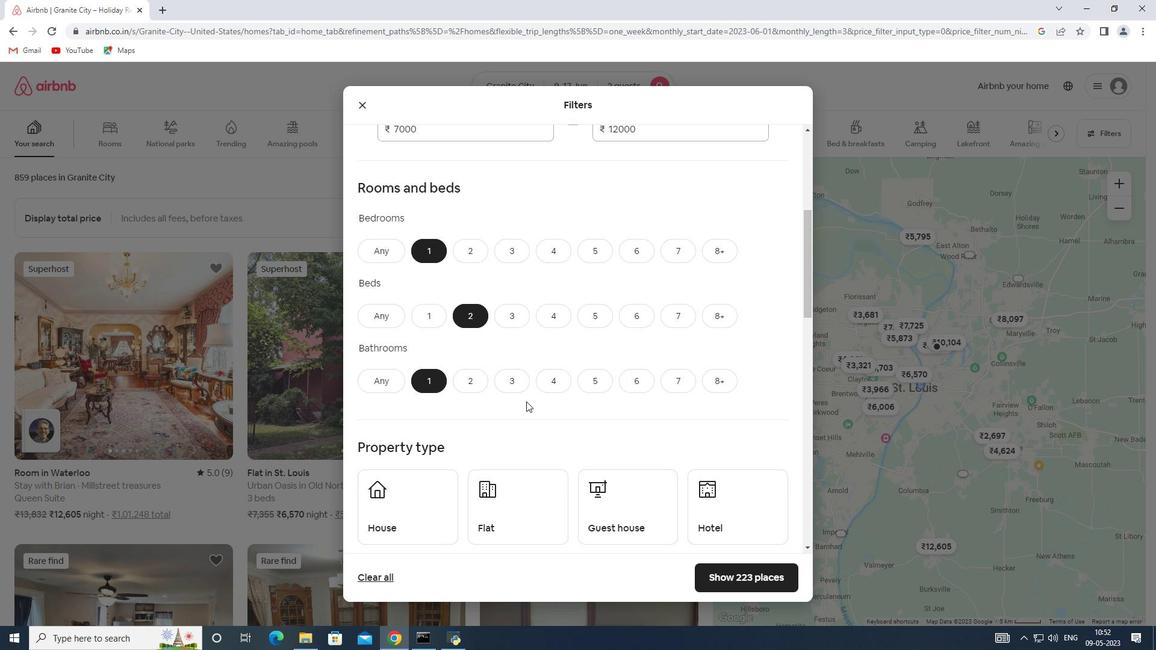 
Action: Mouse scrolled (526, 401) with delta (0, 0)
Screenshot: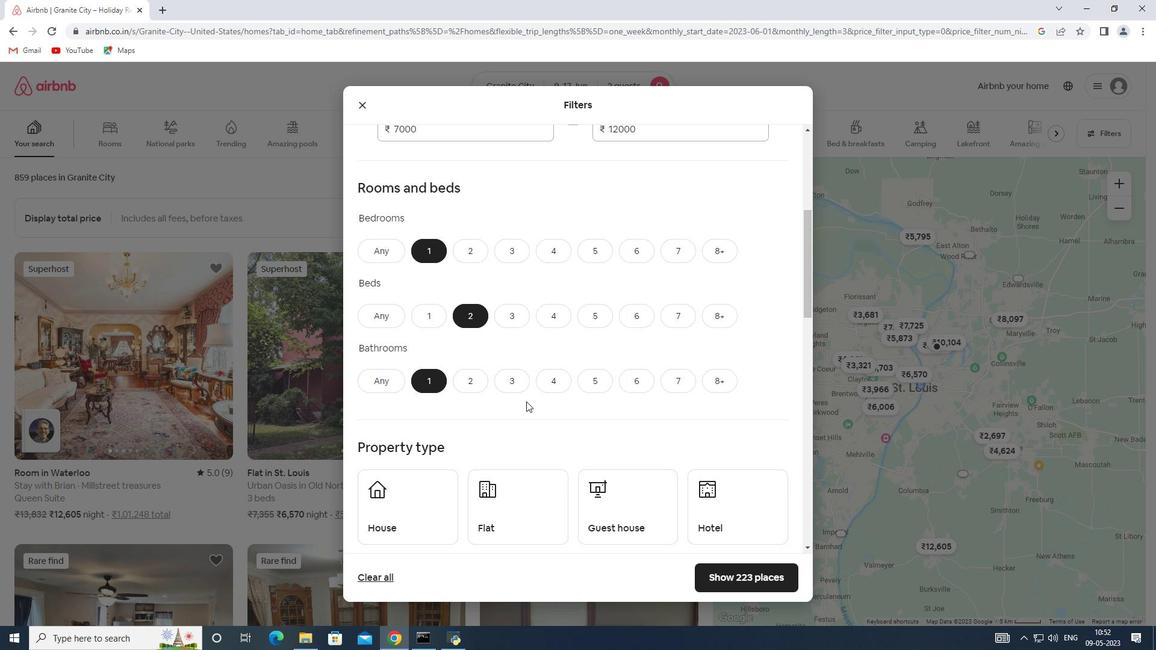 
Action: Mouse moved to (532, 390)
Screenshot: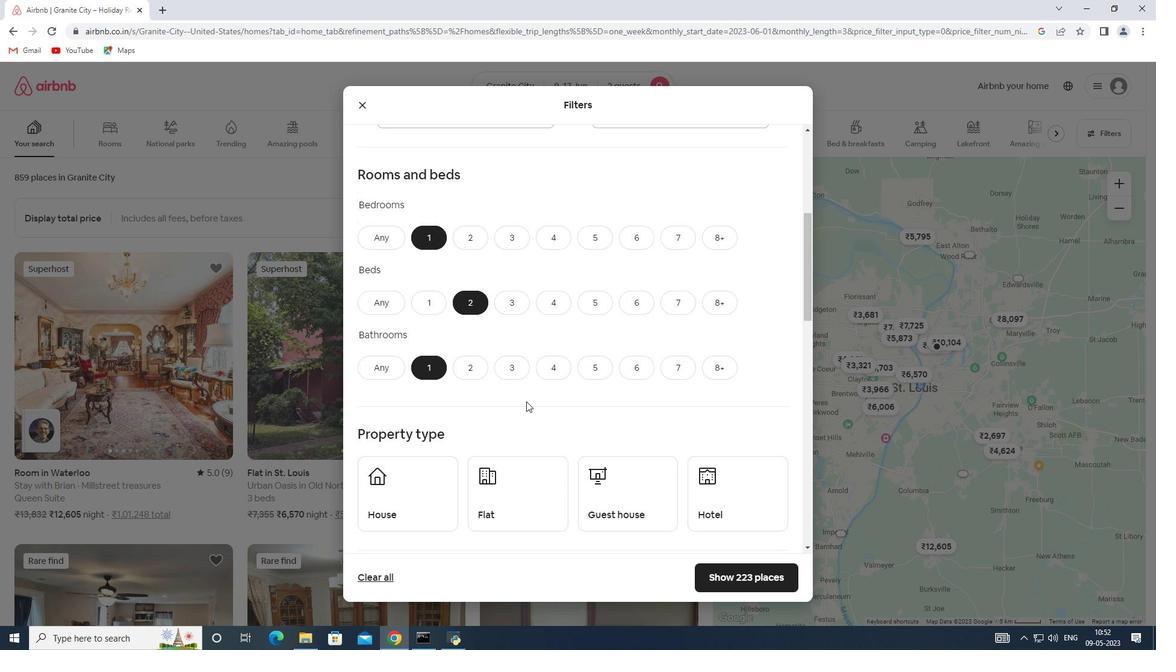 
Action: Mouse scrolled (532, 389) with delta (0, 0)
Screenshot: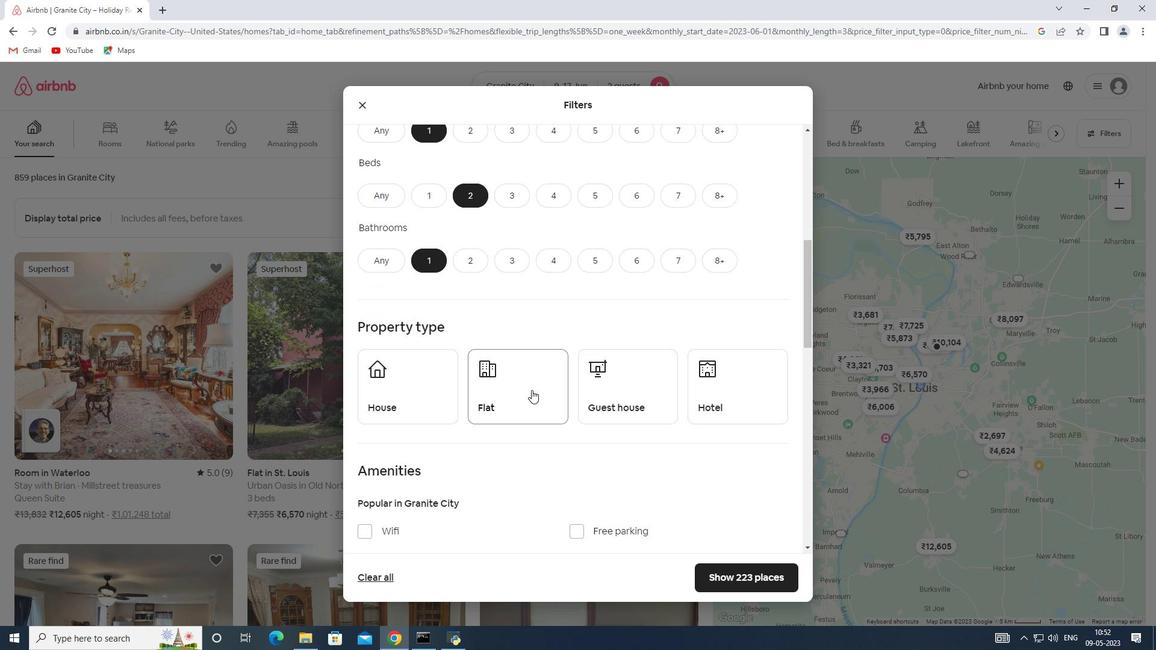 
Action: Mouse moved to (425, 335)
Screenshot: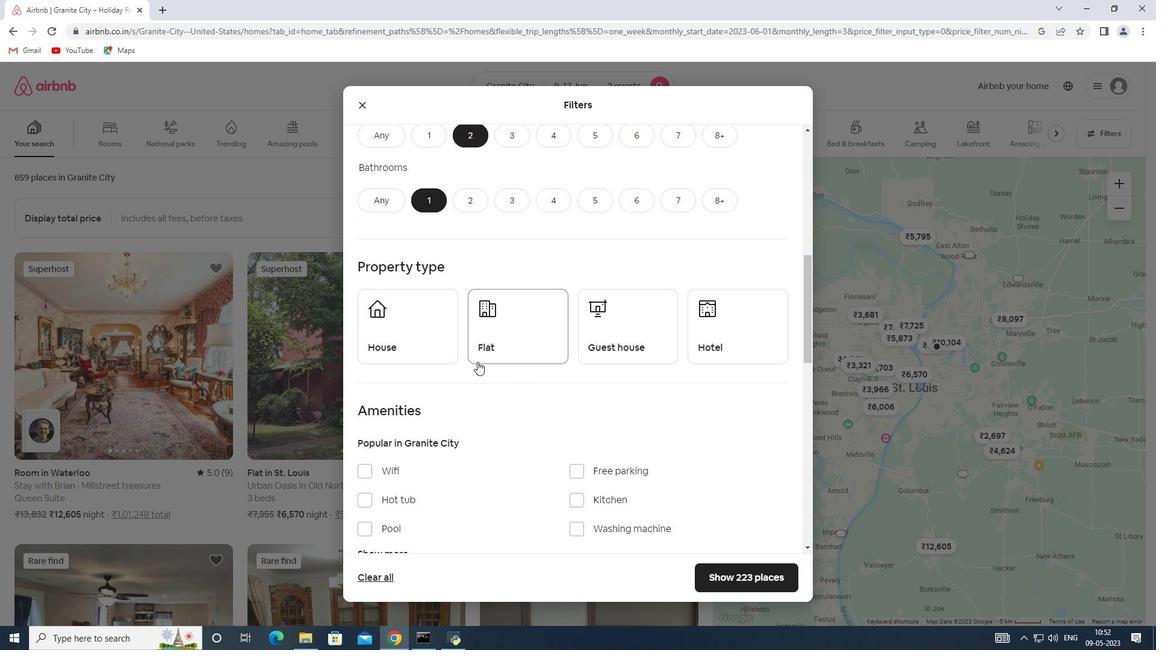 
Action: Mouse pressed left at (425, 335)
Screenshot: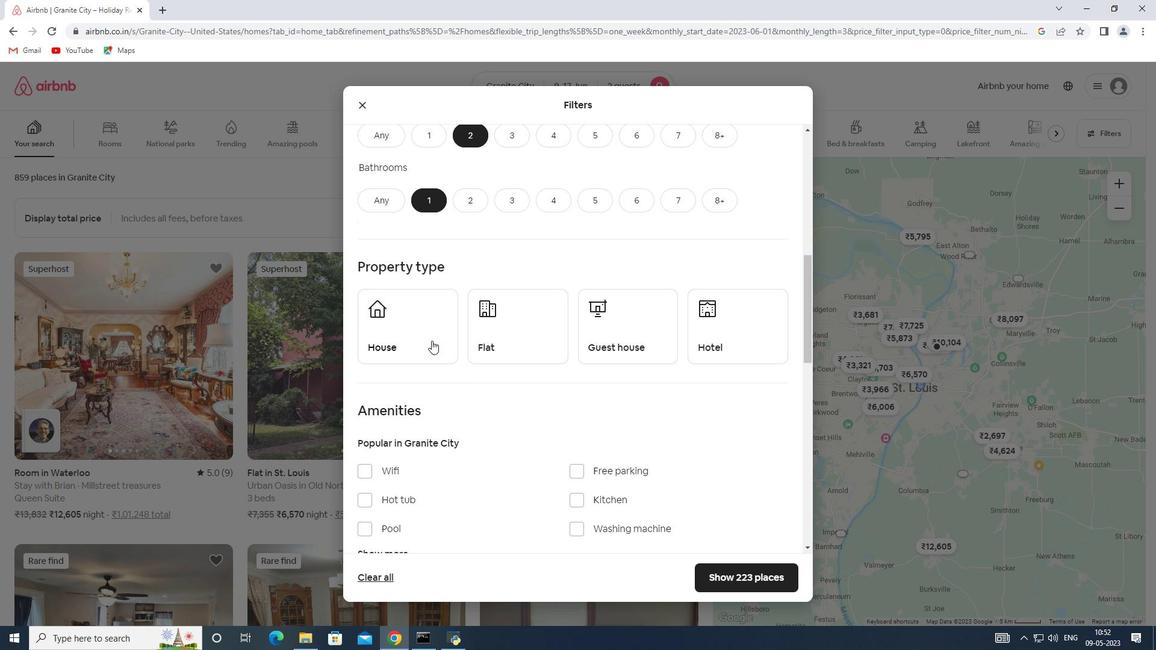 
Action: Mouse moved to (494, 342)
Screenshot: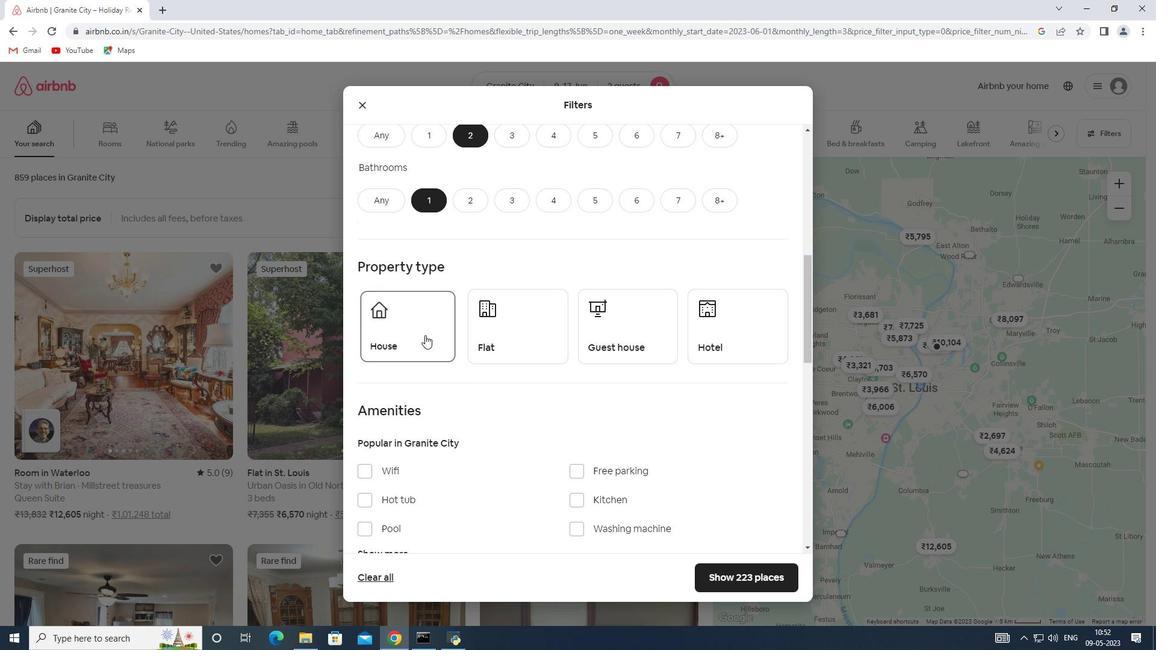 
Action: Mouse pressed left at (494, 342)
Screenshot: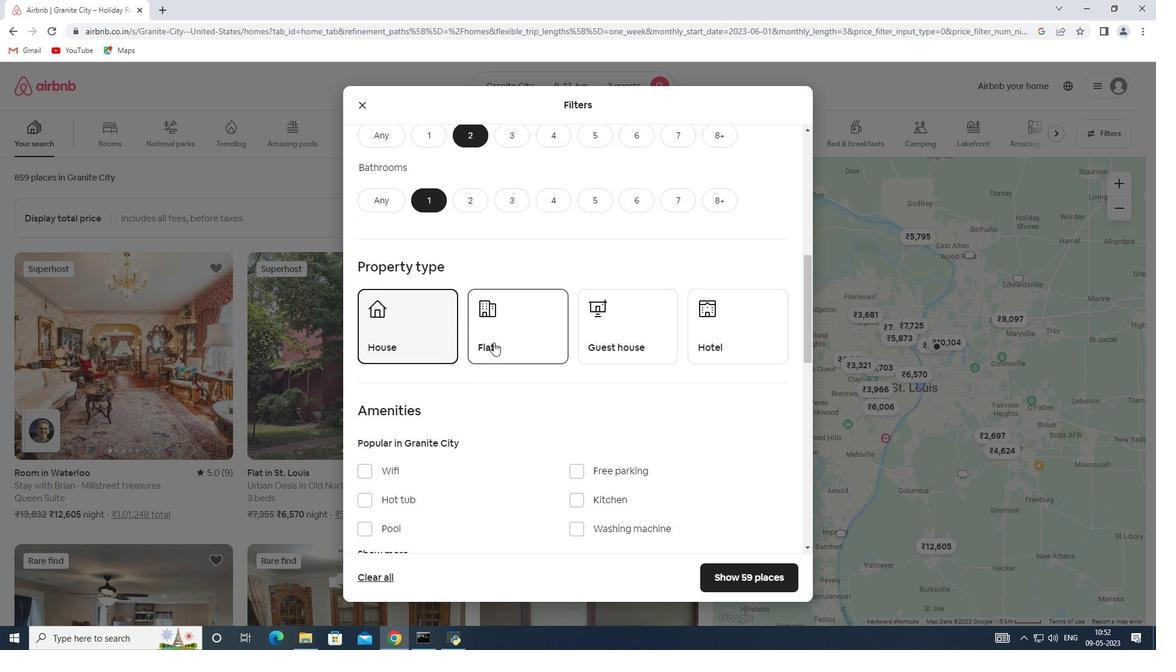 
Action: Mouse moved to (612, 345)
Screenshot: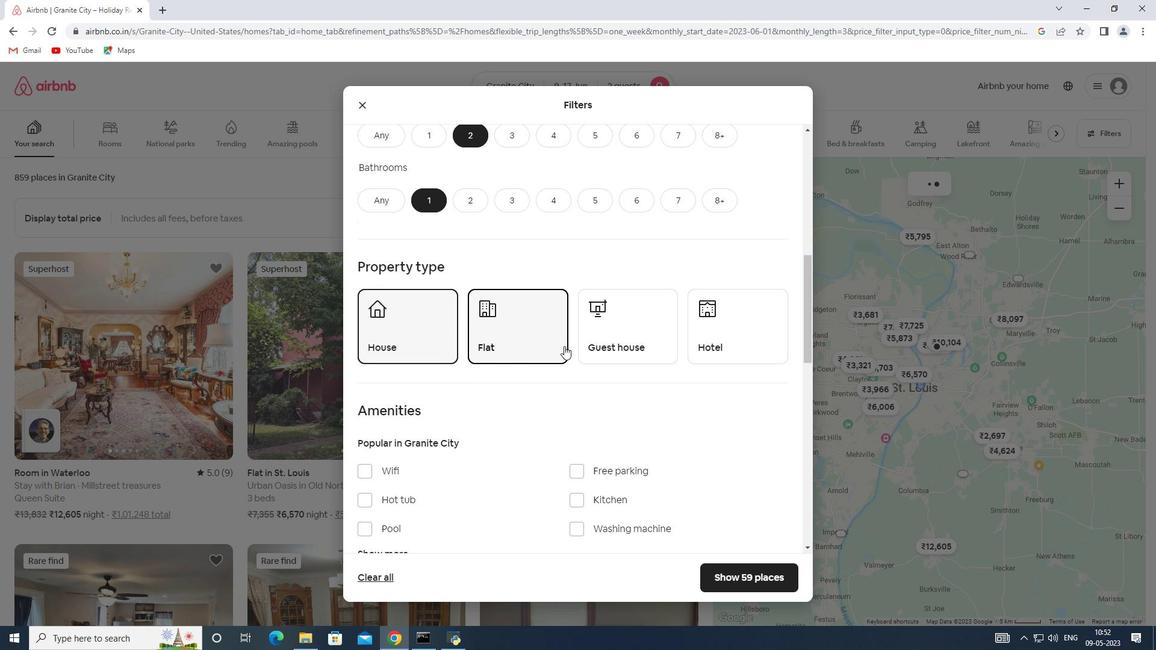 
Action: Mouse pressed left at (612, 345)
Screenshot: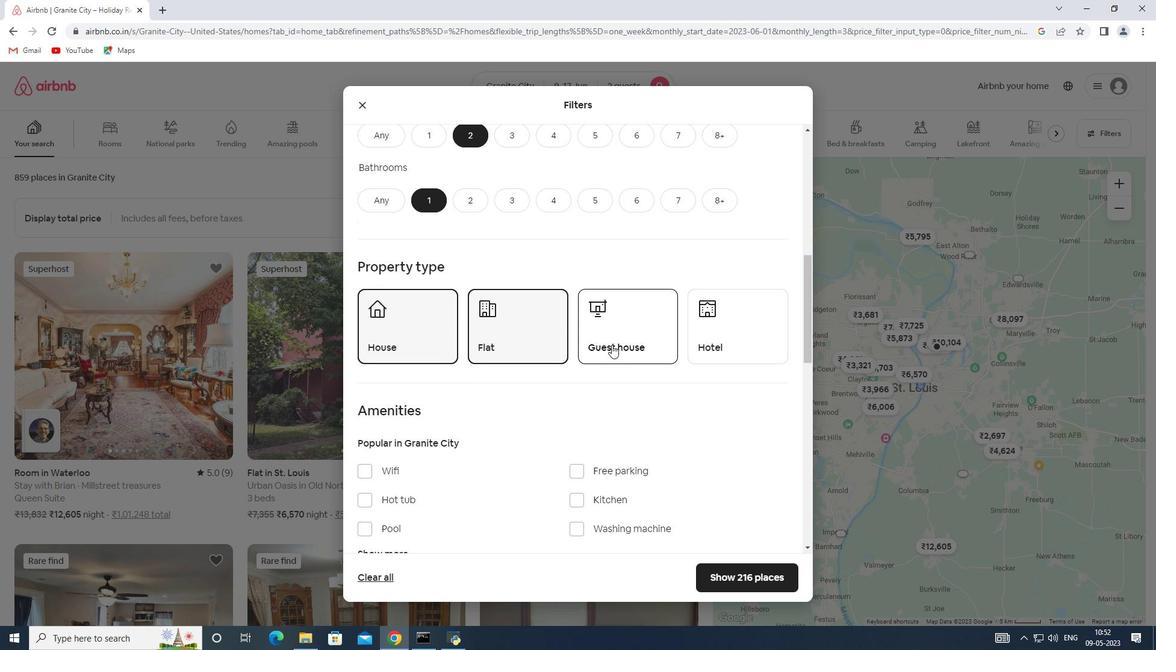 
Action: Mouse moved to (555, 357)
Screenshot: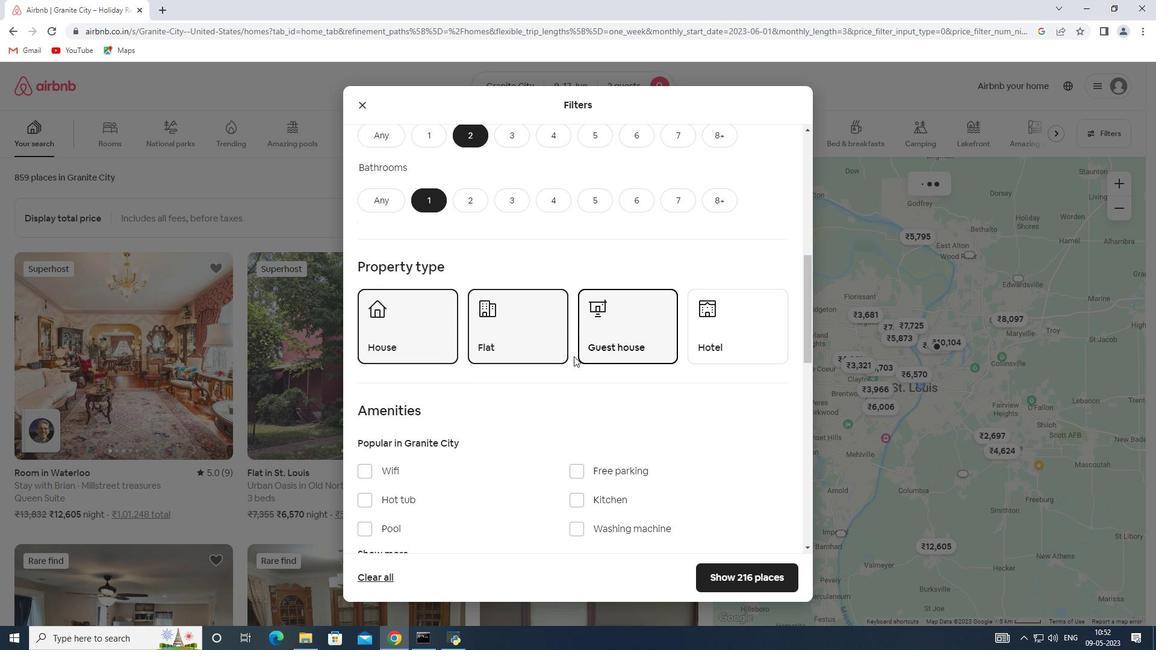 
Action: Mouse scrolled (555, 356) with delta (0, 0)
Screenshot: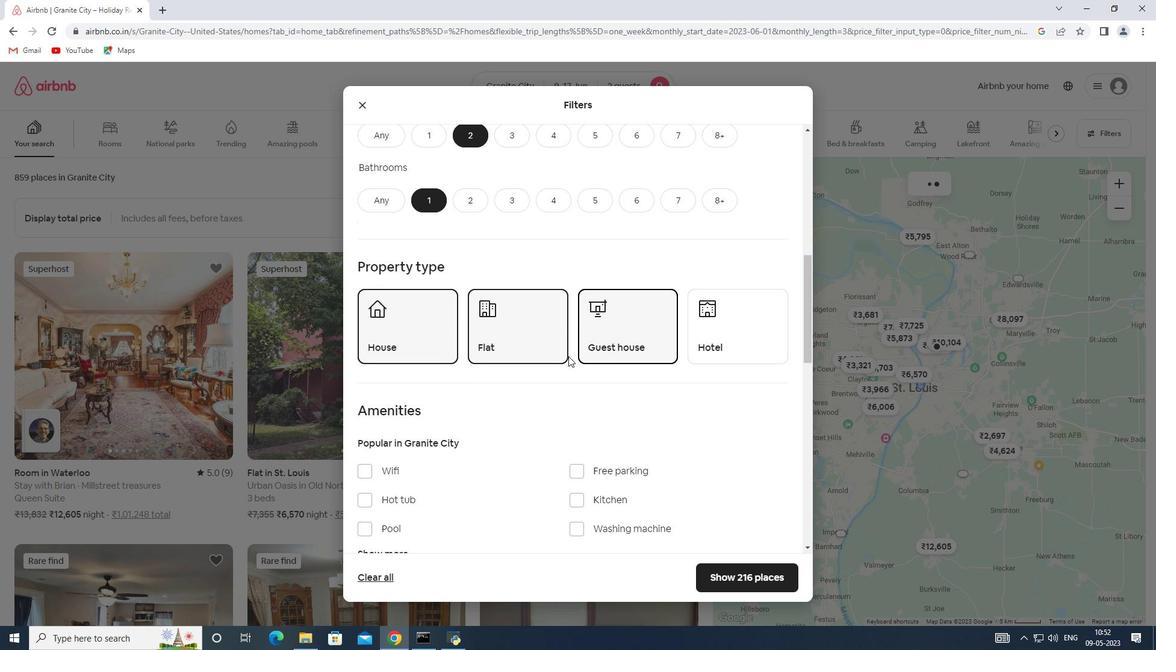 
Action: Mouse scrolled (555, 356) with delta (0, 0)
Screenshot: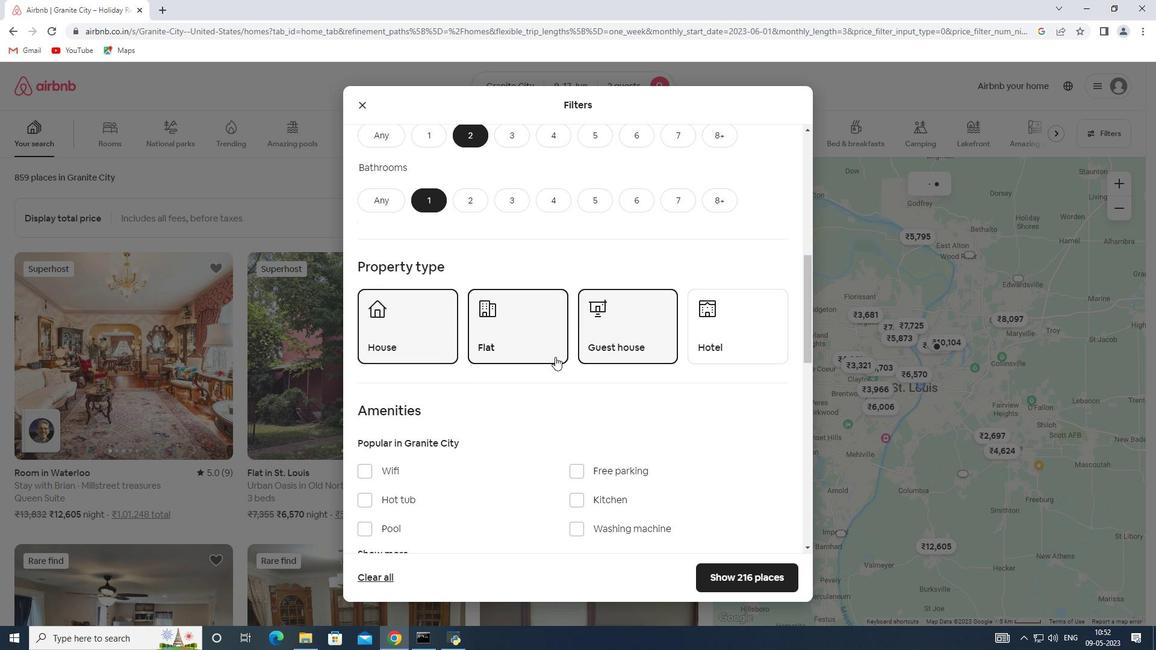 
Action: Mouse scrolled (555, 356) with delta (0, 0)
Screenshot: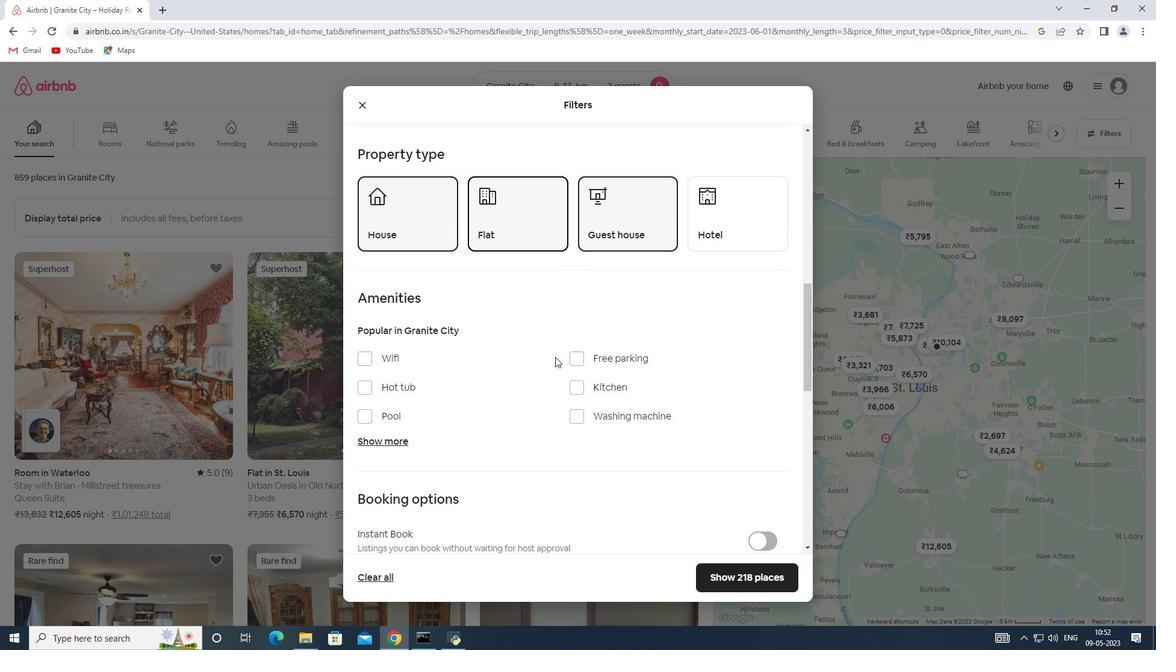 
Action: Mouse scrolled (555, 356) with delta (0, 0)
Screenshot: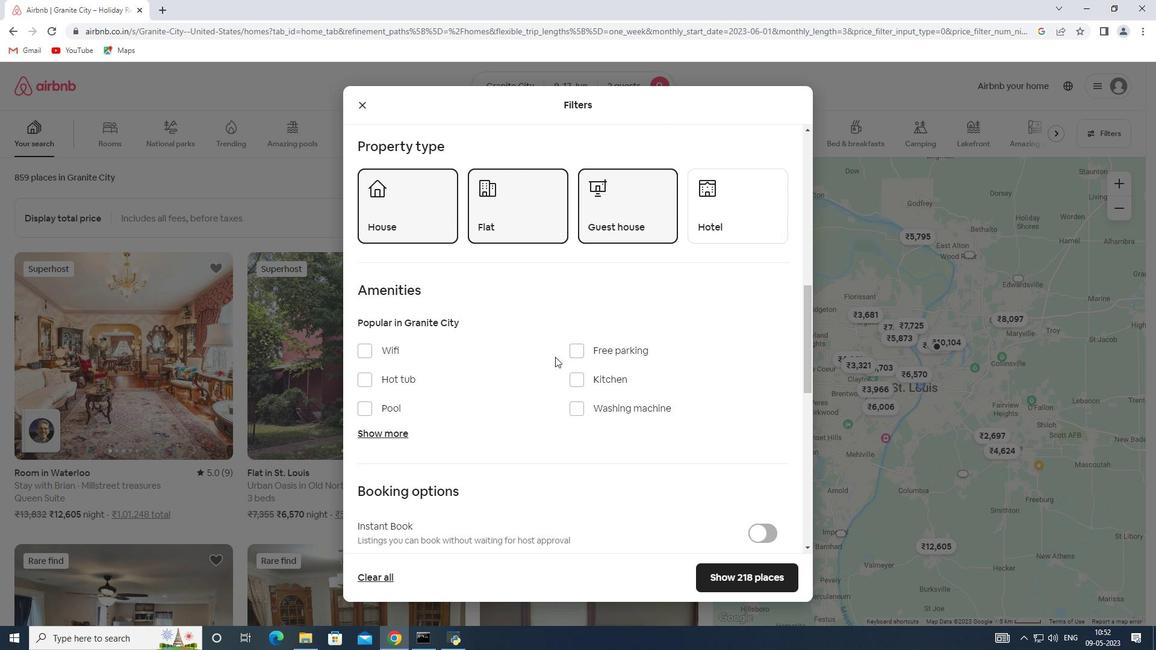 
Action: Mouse moved to (362, 229)
Screenshot: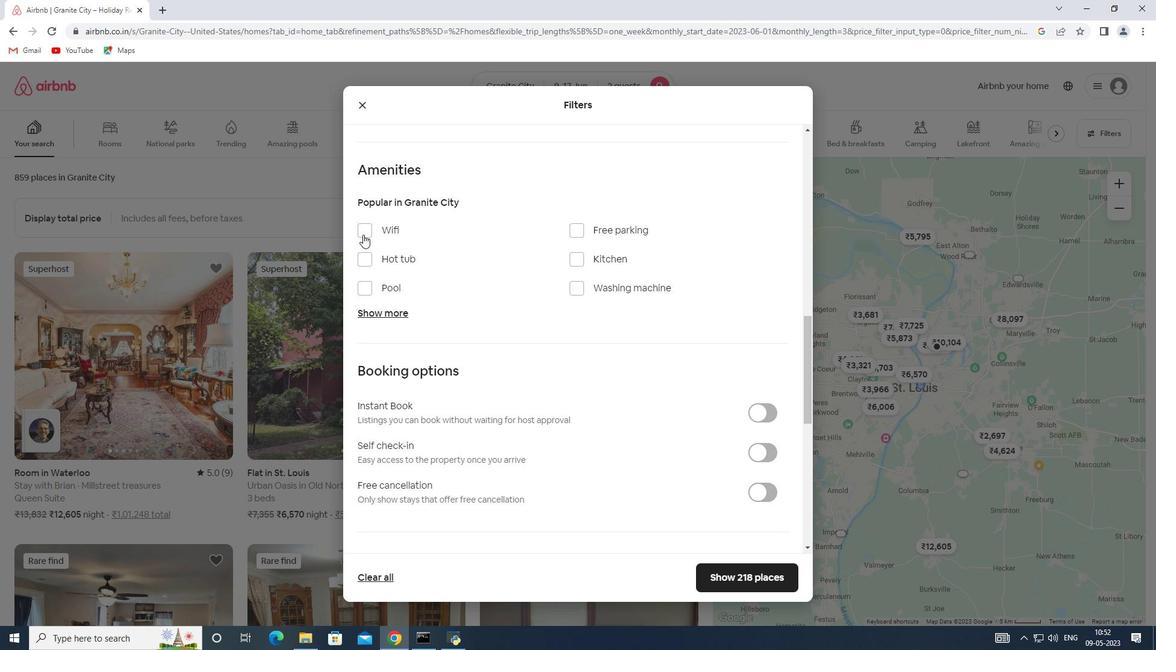 
Action: Mouse pressed left at (362, 229)
Screenshot: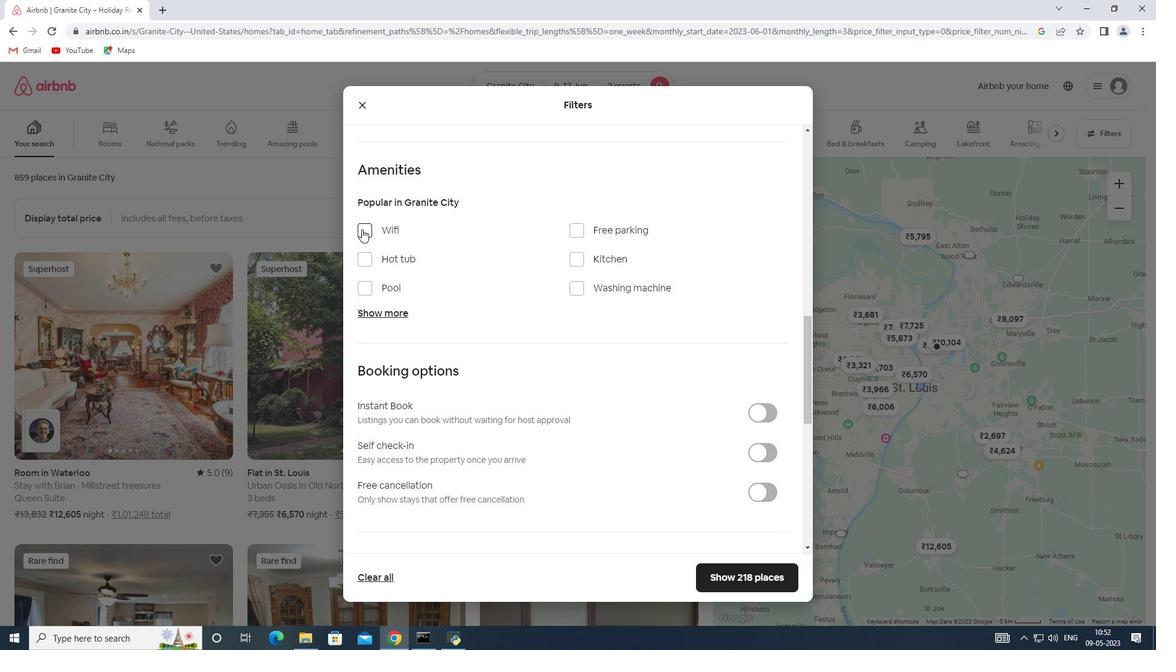 
Action: Mouse moved to (520, 338)
Screenshot: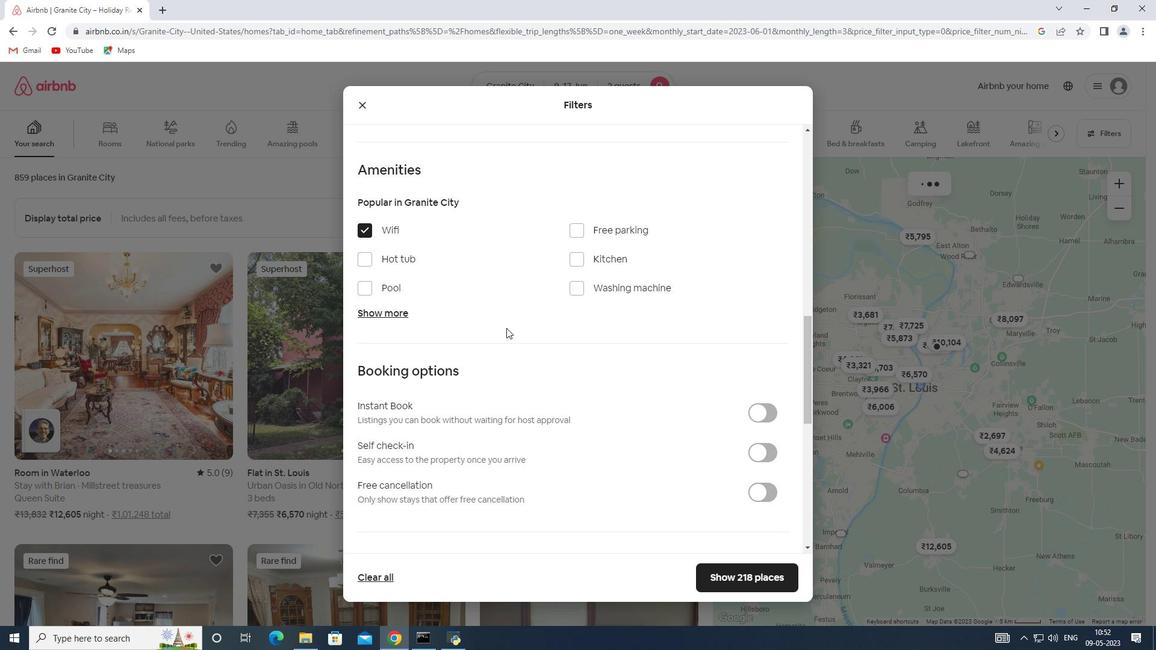 
Action: Mouse scrolled (520, 337) with delta (0, 0)
Screenshot: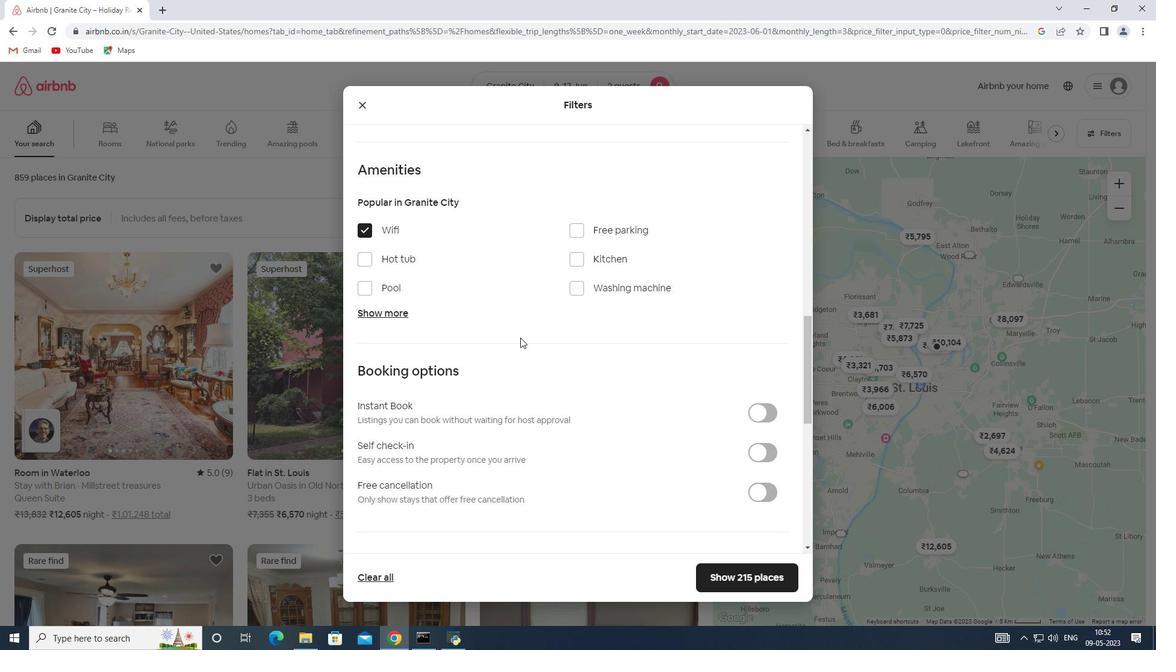 
Action: Mouse scrolled (520, 337) with delta (0, 0)
Screenshot: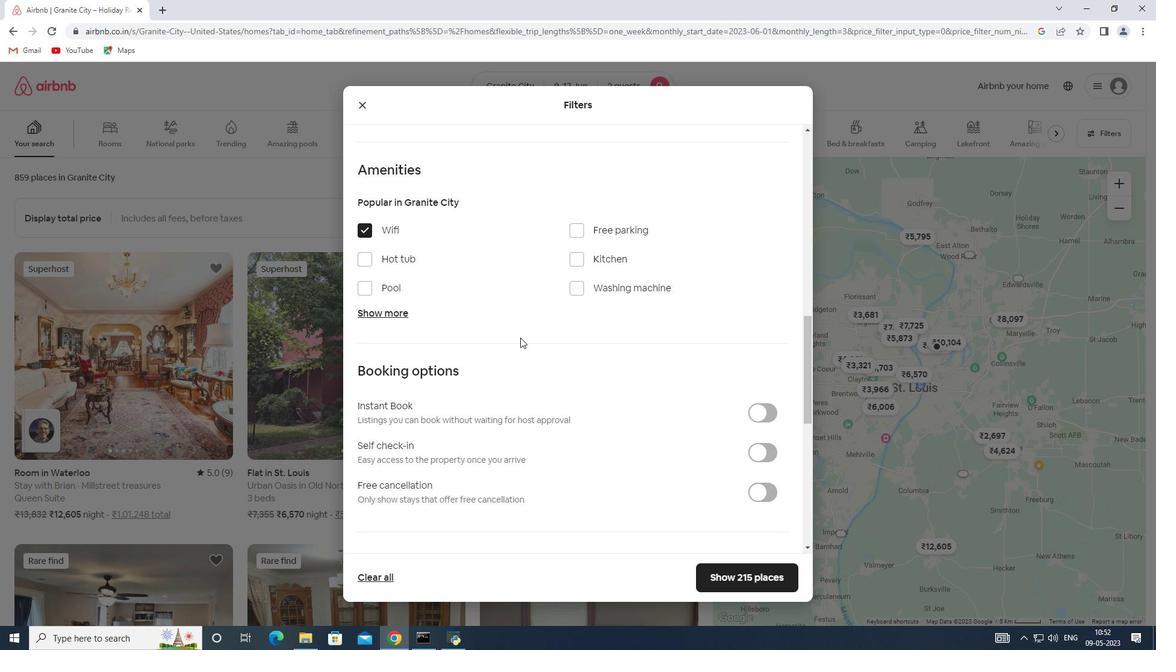 
Action: Mouse scrolled (520, 337) with delta (0, 0)
Screenshot: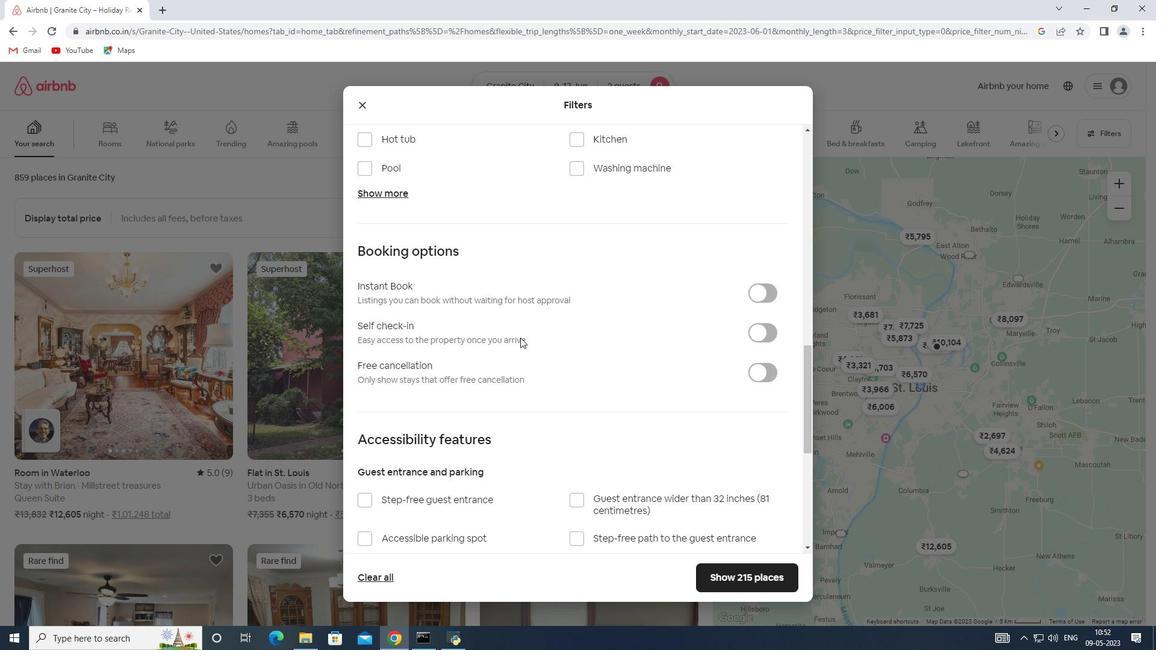 
Action: Mouse moved to (759, 270)
Screenshot: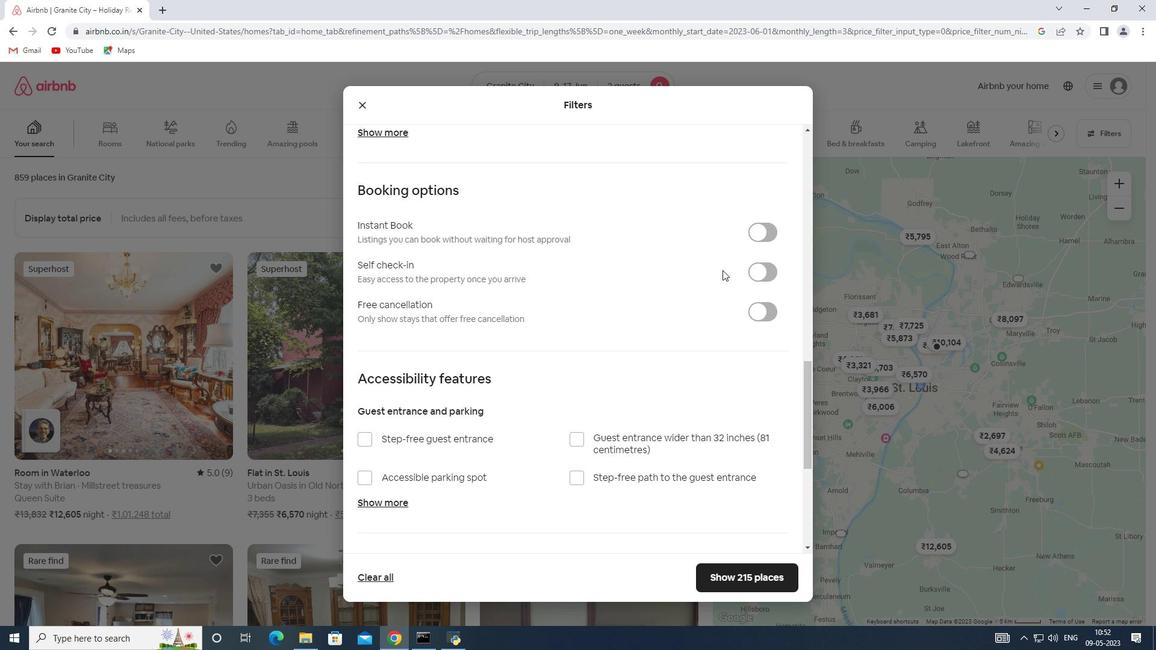 
Action: Mouse pressed left at (759, 270)
Screenshot: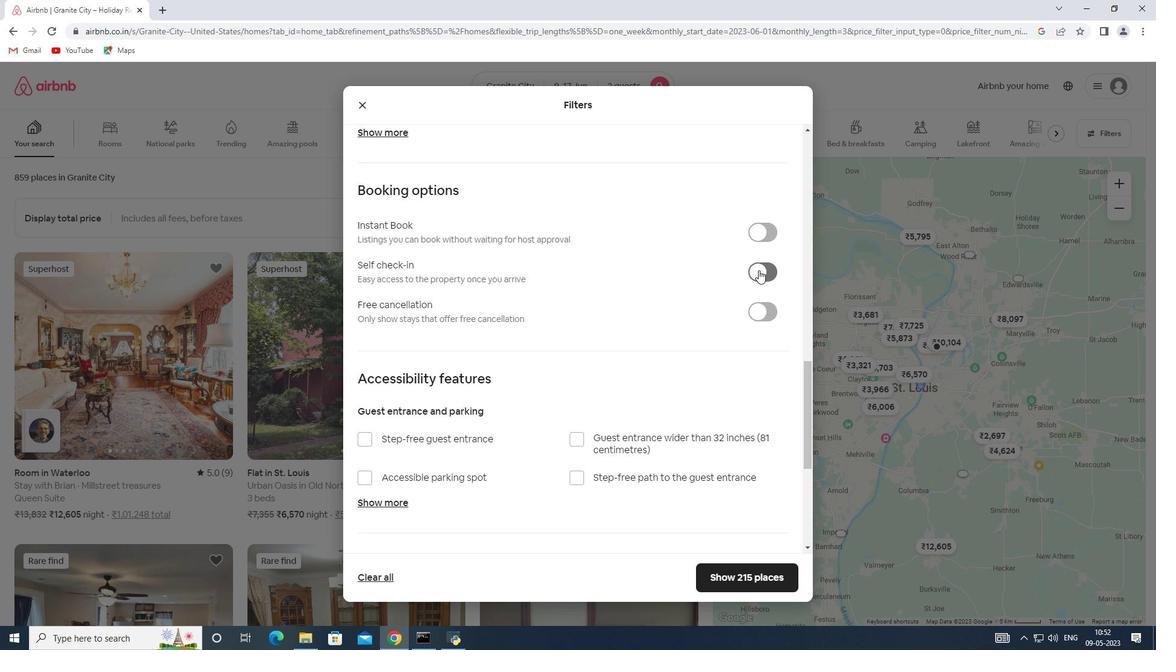 
Action: Mouse moved to (437, 327)
Screenshot: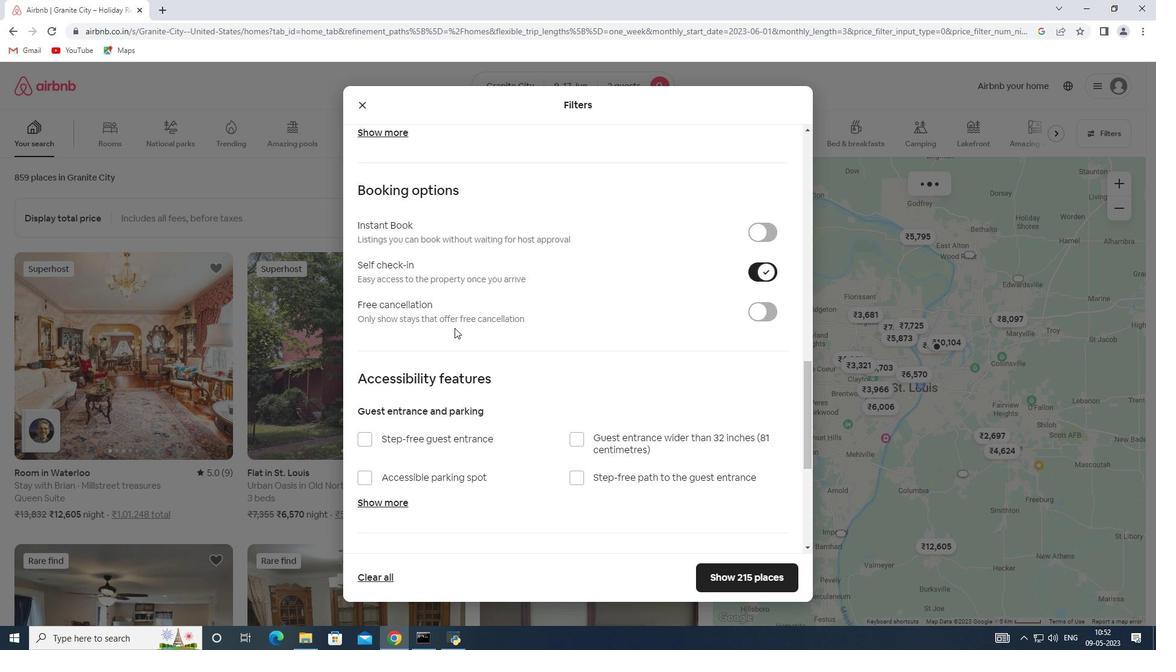 
Action: Mouse scrolled (437, 326) with delta (0, 0)
Screenshot: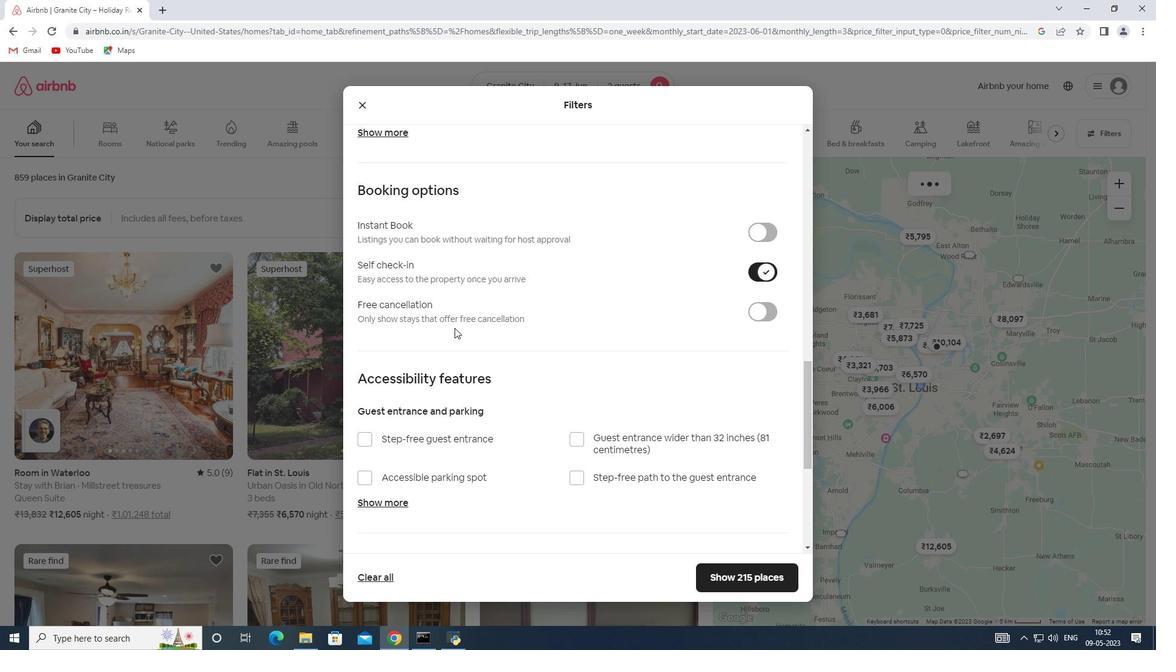 
Action: Mouse scrolled (437, 326) with delta (0, 0)
Screenshot: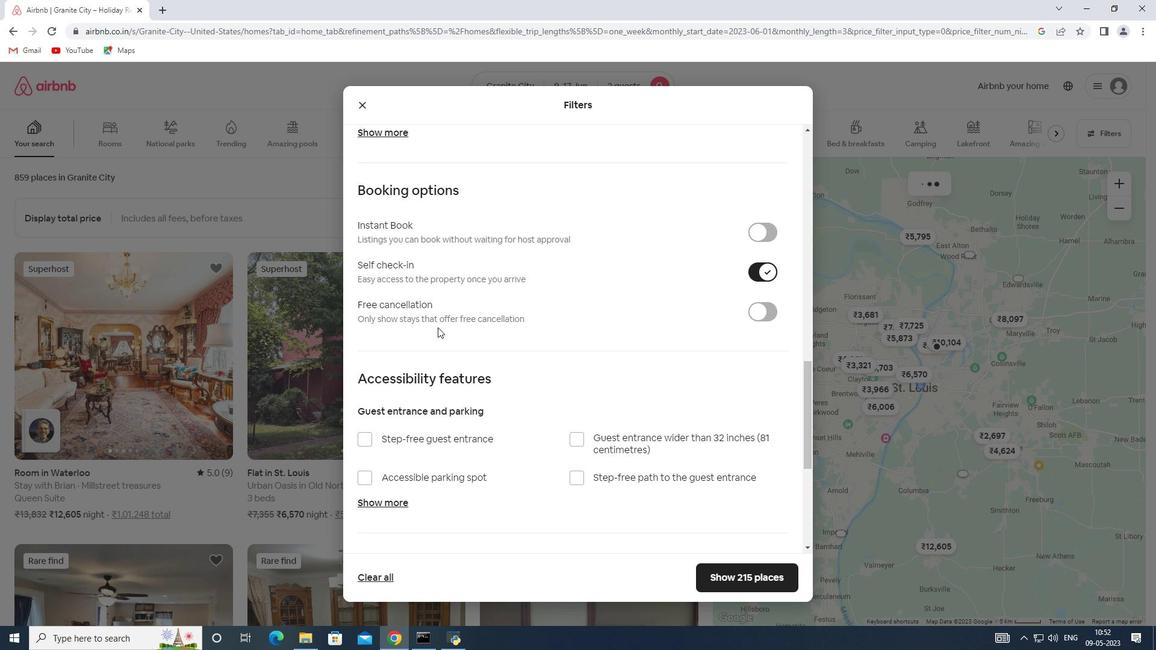
Action: Mouse scrolled (437, 326) with delta (0, 0)
Screenshot: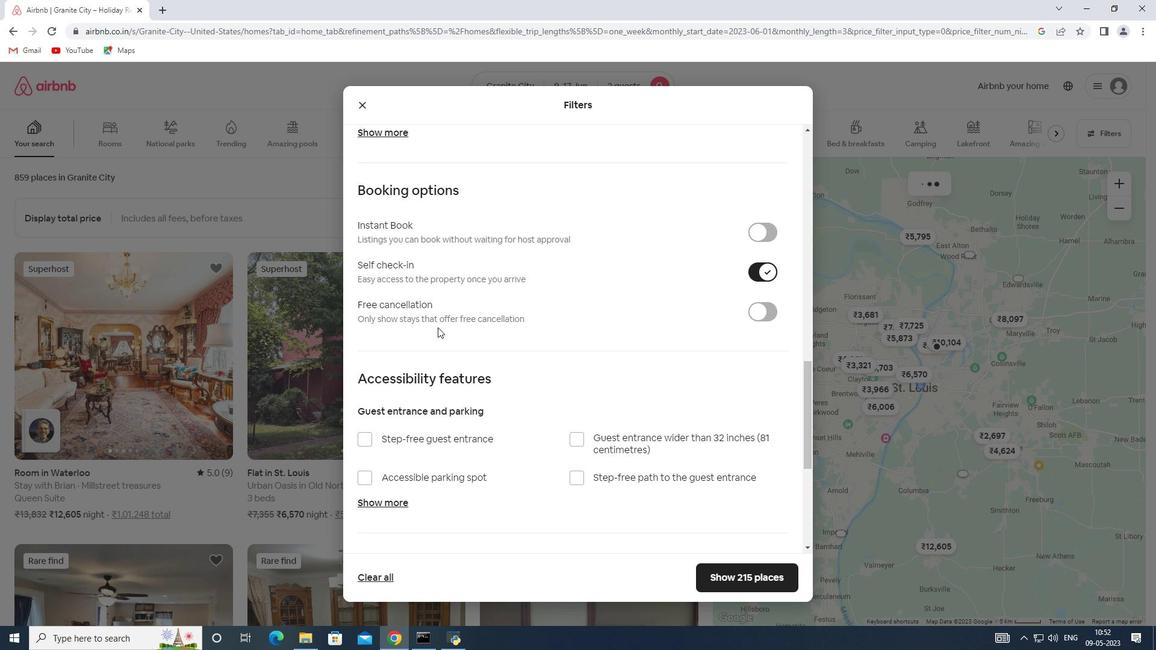 
Action: Mouse scrolled (437, 326) with delta (0, 0)
Screenshot: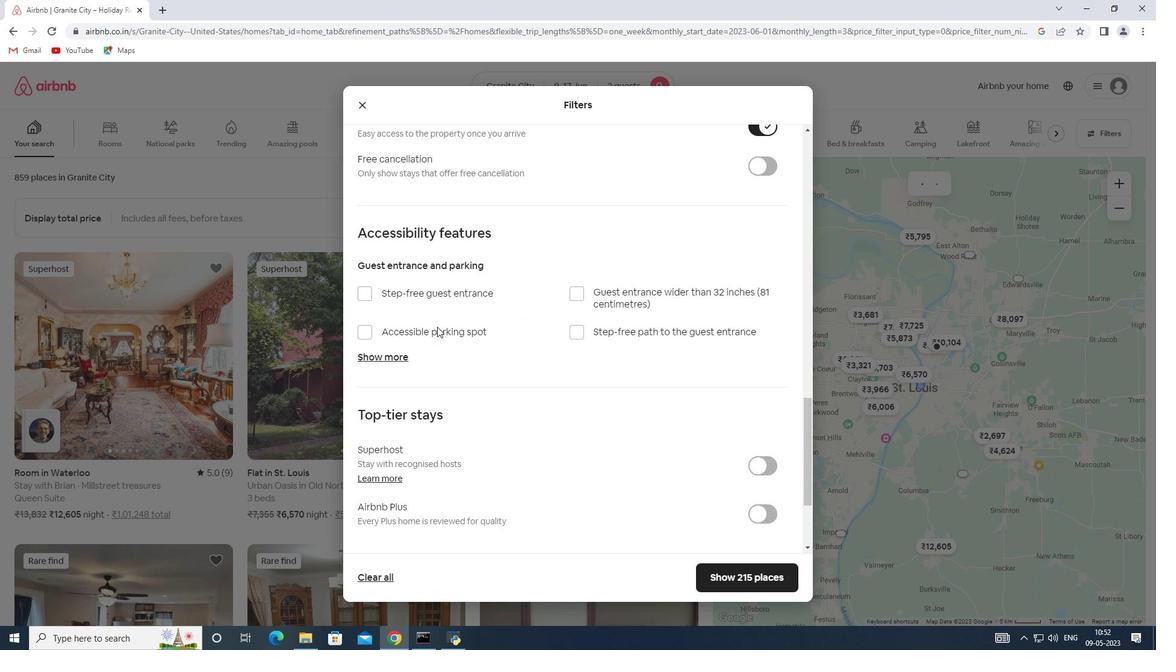 
Action: Mouse scrolled (437, 326) with delta (0, 0)
Screenshot: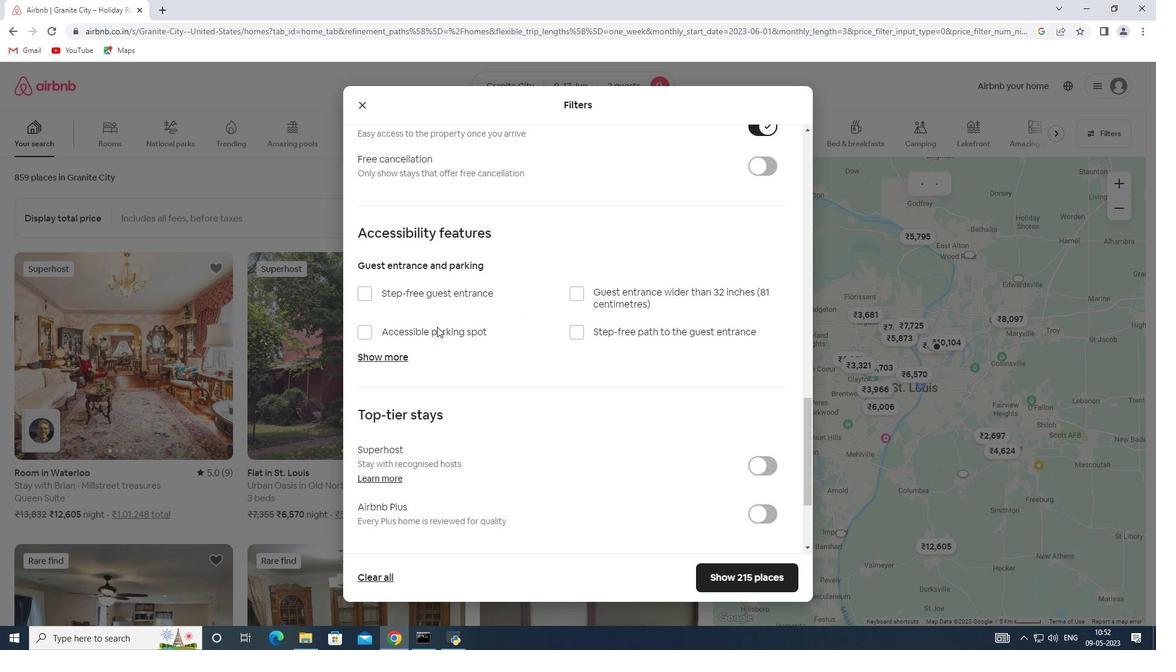 
Action: Mouse scrolled (437, 326) with delta (0, 0)
Screenshot: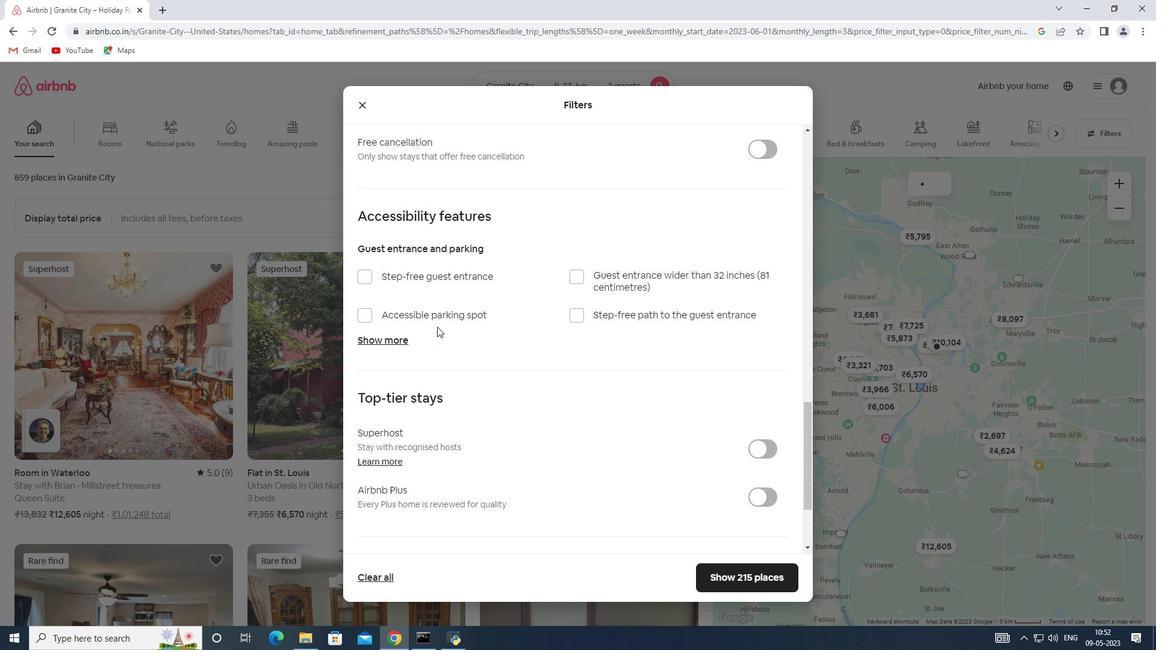 
Action: Mouse scrolled (437, 326) with delta (0, 0)
Screenshot: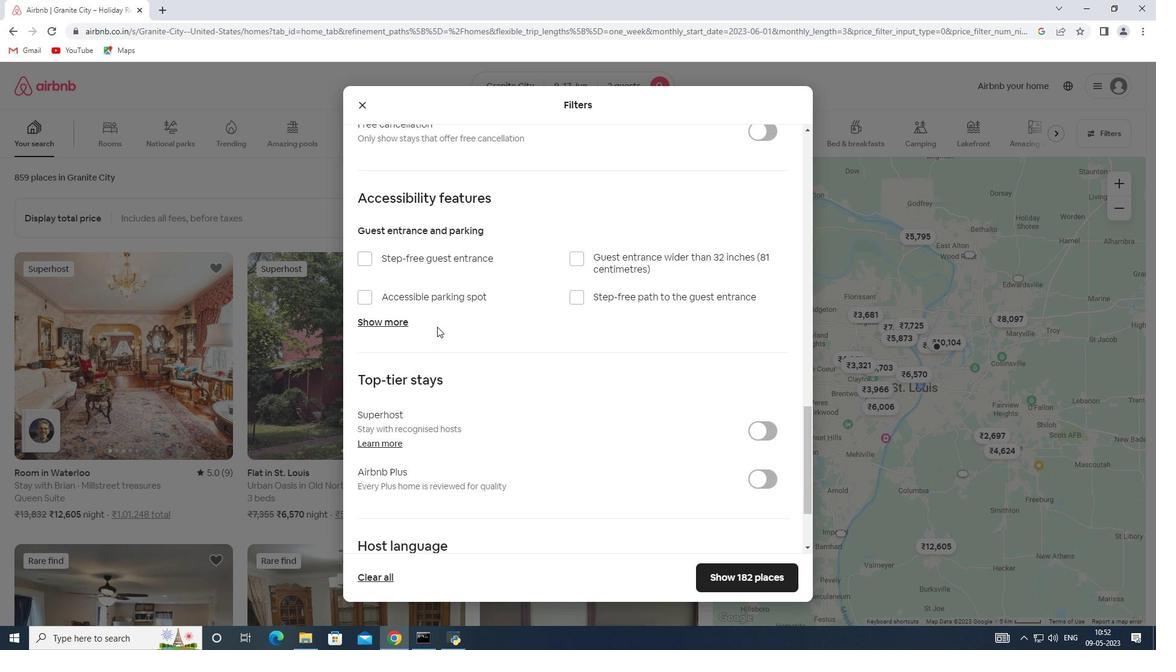 
Action: Mouse moved to (395, 466)
Screenshot: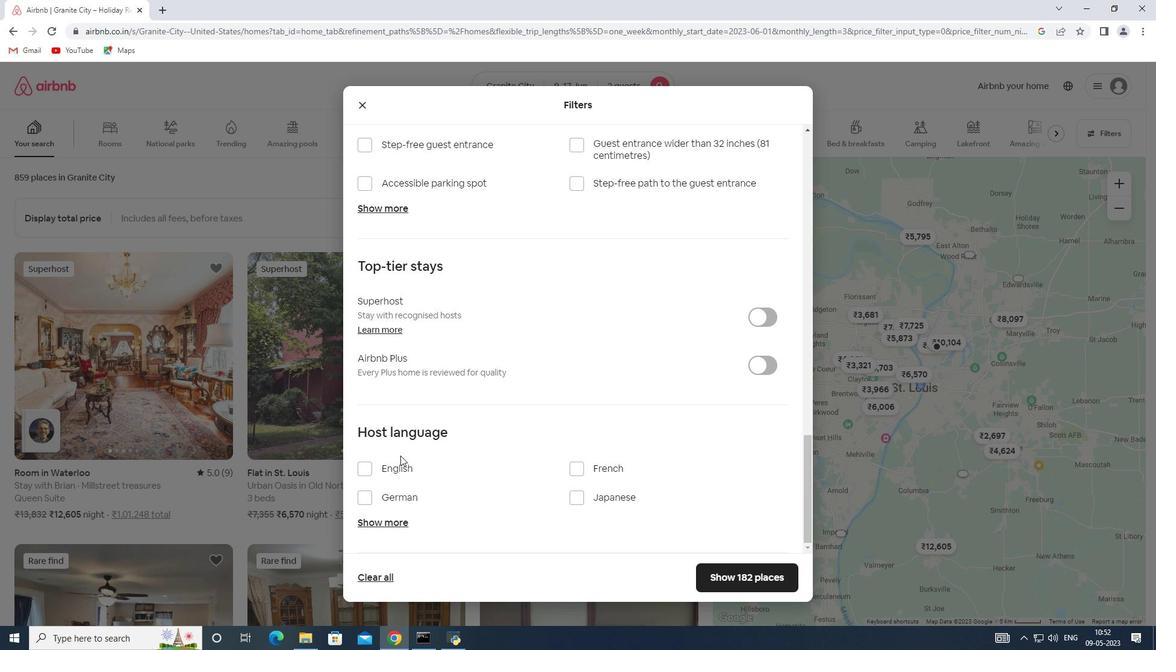 
Action: Mouse pressed left at (395, 466)
Screenshot: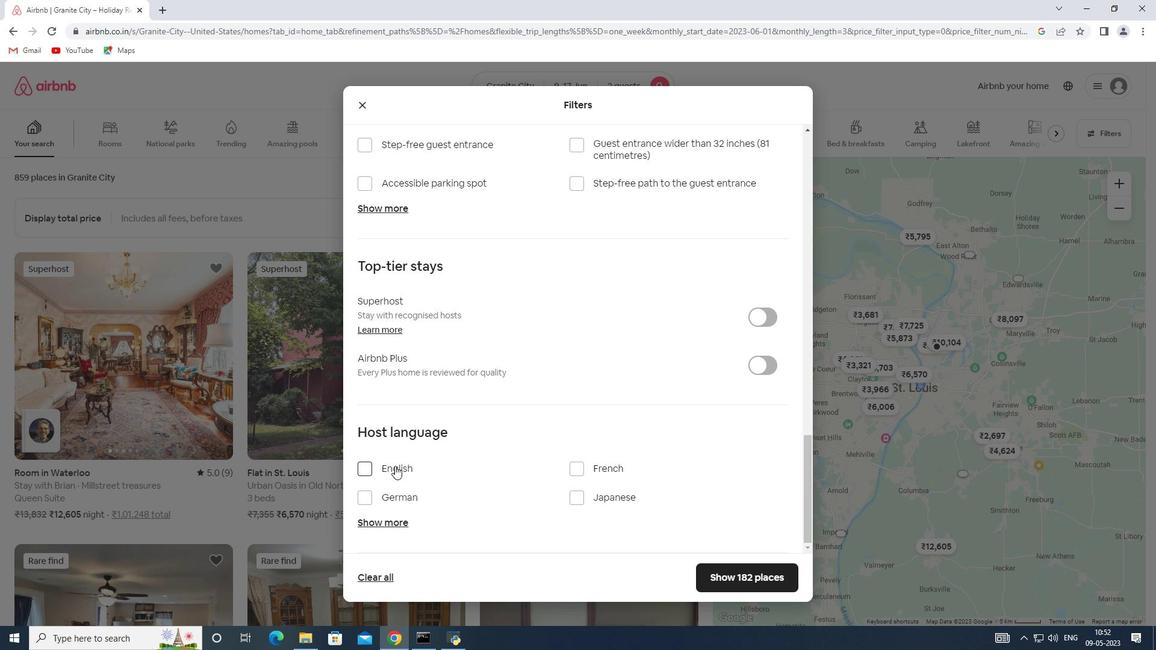 
Action: Mouse moved to (737, 571)
Screenshot: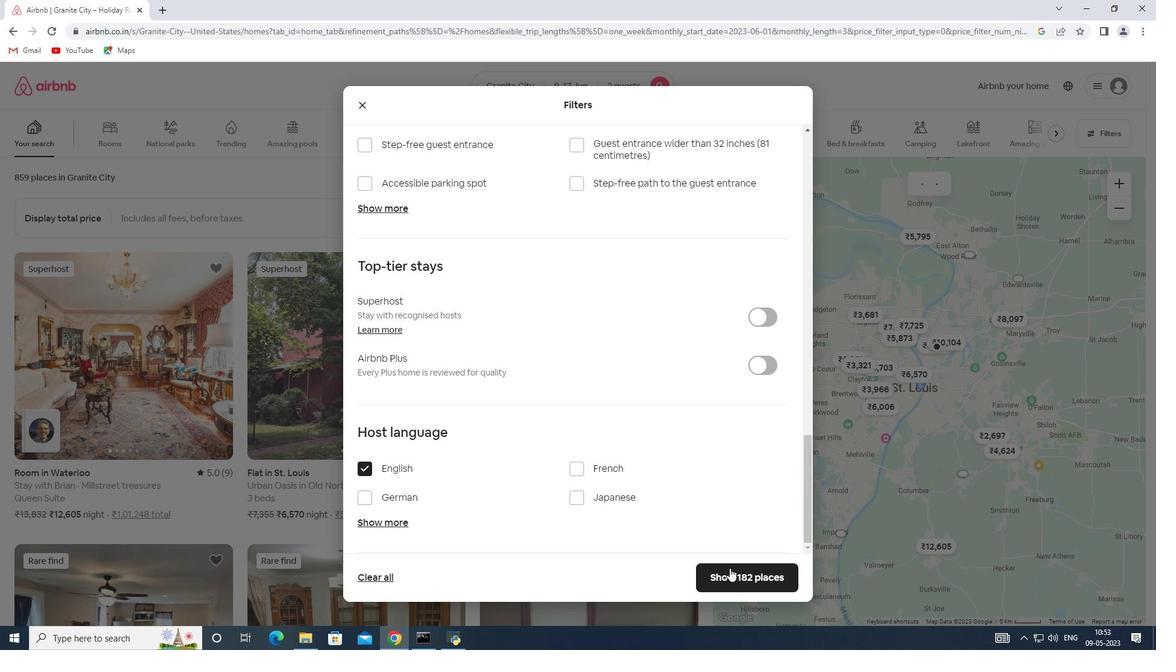 
Action: Mouse pressed left at (737, 571)
Screenshot: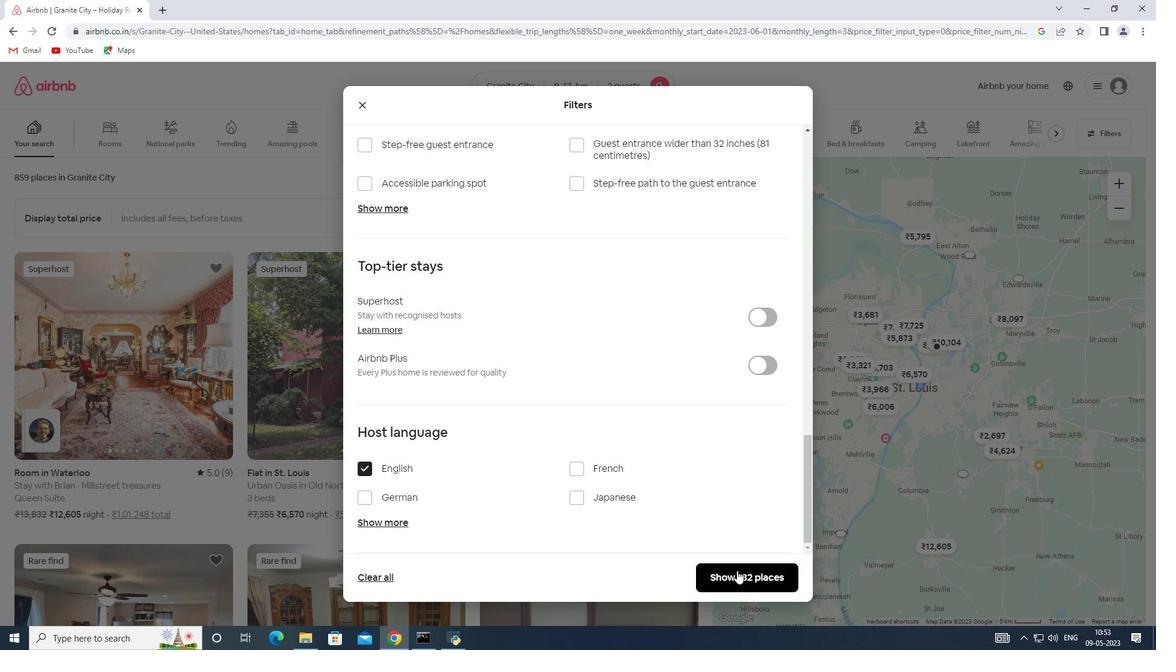 
Action: Mouse moved to (741, 570)
Screenshot: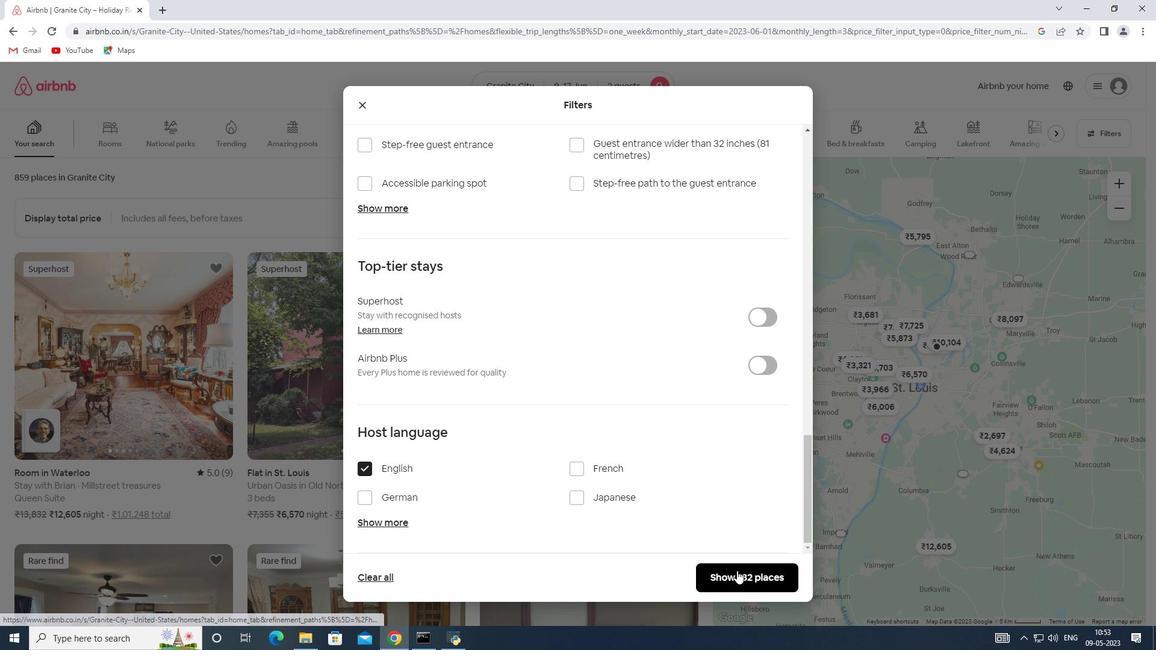 
